 Task: Search one way flight ticket for 5 adults, 1 child, 2 infants in seat and 1 infant on lap in business from Boston: Gen. Edward Lawrence Logan International Airport to Greenville: Pitt-greenville Airport on 5-2-2023. Choice of flights is United. Number of bags: 2 checked bags. Price is upto 71000. Outbound departure time preference is 19:45.
Action: Mouse moved to (328, 164)
Screenshot: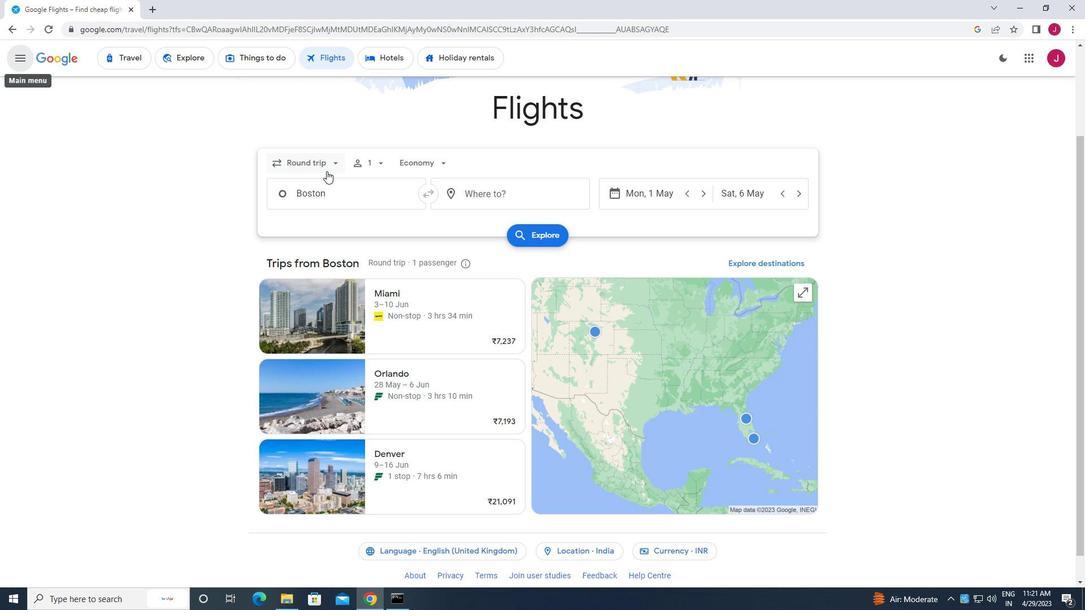 
Action: Mouse pressed left at (328, 164)
Screenshot: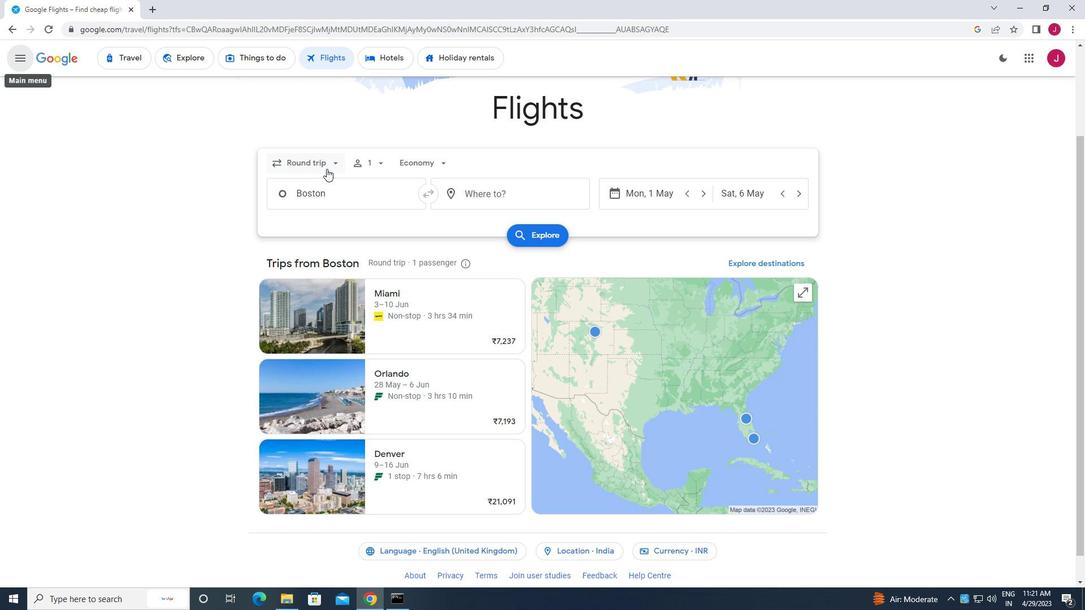 
Action: Mouse moved to (325, 217)
Screenshot: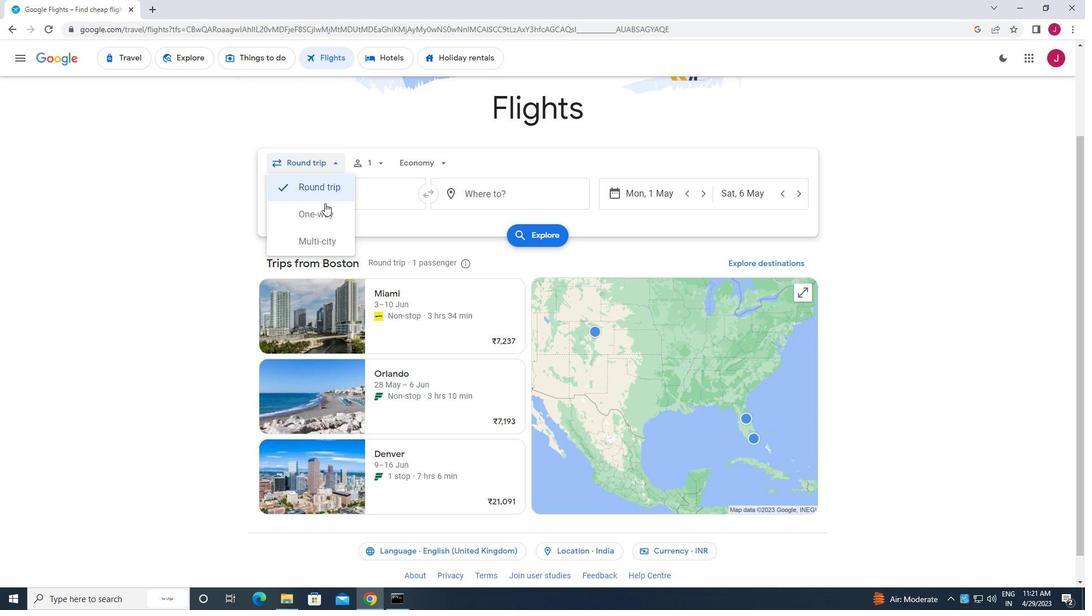 
Action: Mouse pressed left at (325, 217)
Screenshot: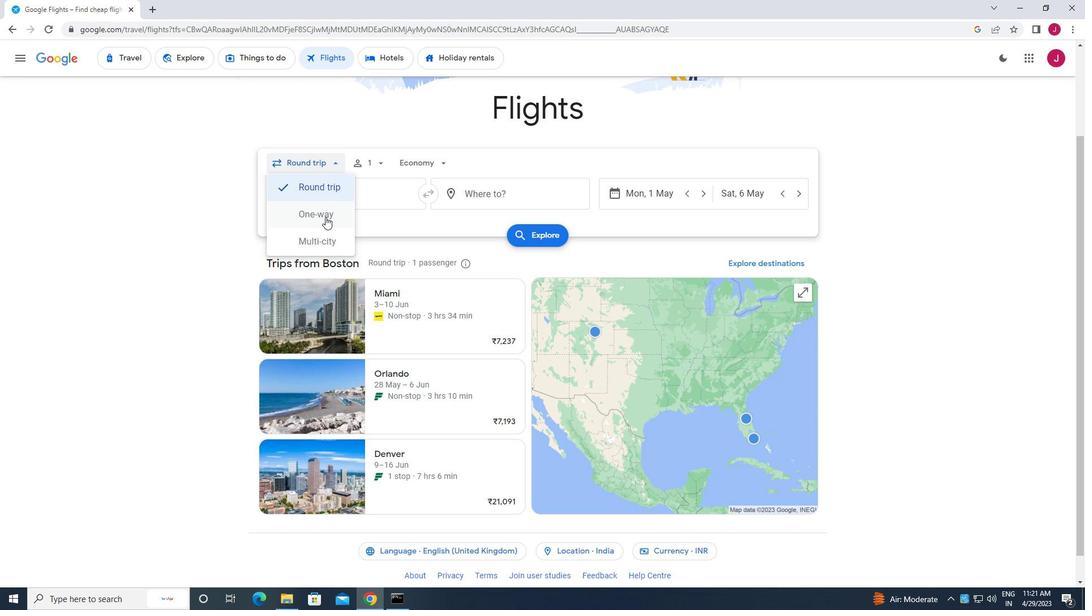 
Action: Mouse moved to (374, 164)
Screenshot: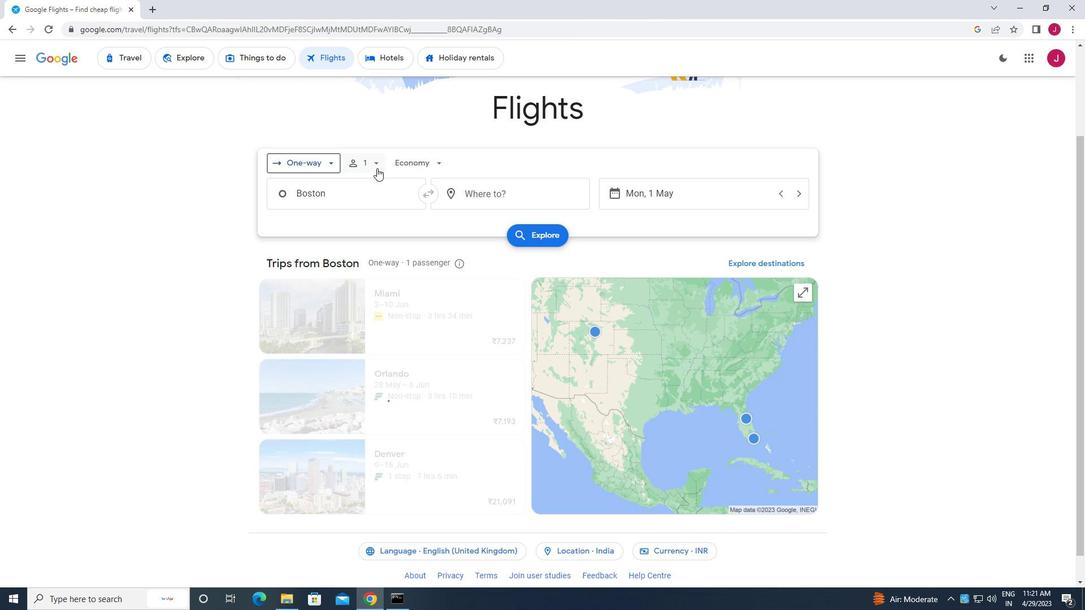 
Action: Mouse pressed left at (374, 164)
Screenshot: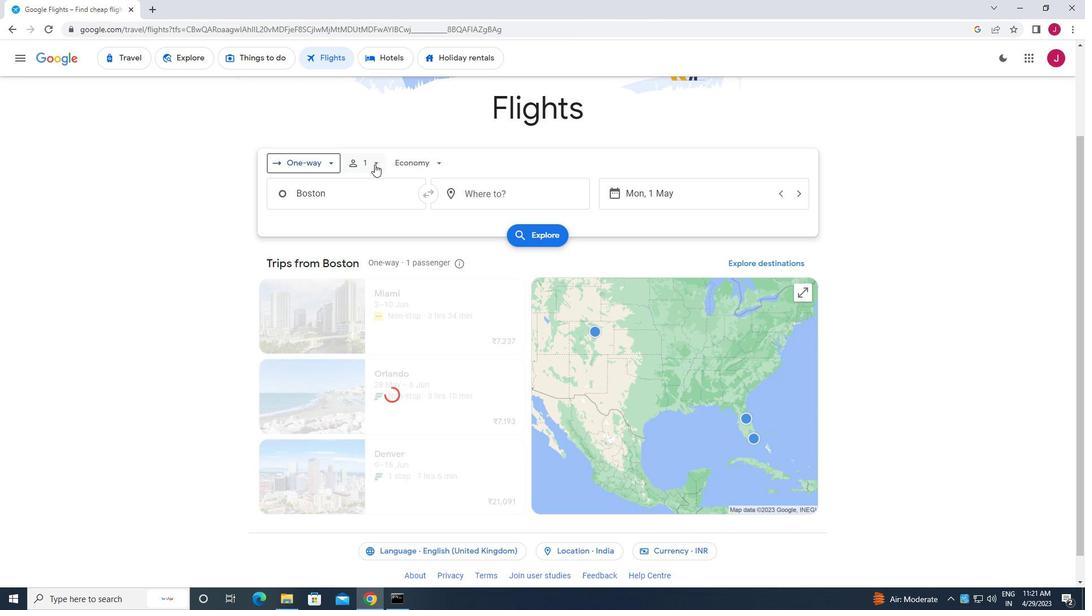 
Action: Mouse moved to (470, 192)
Screenshot: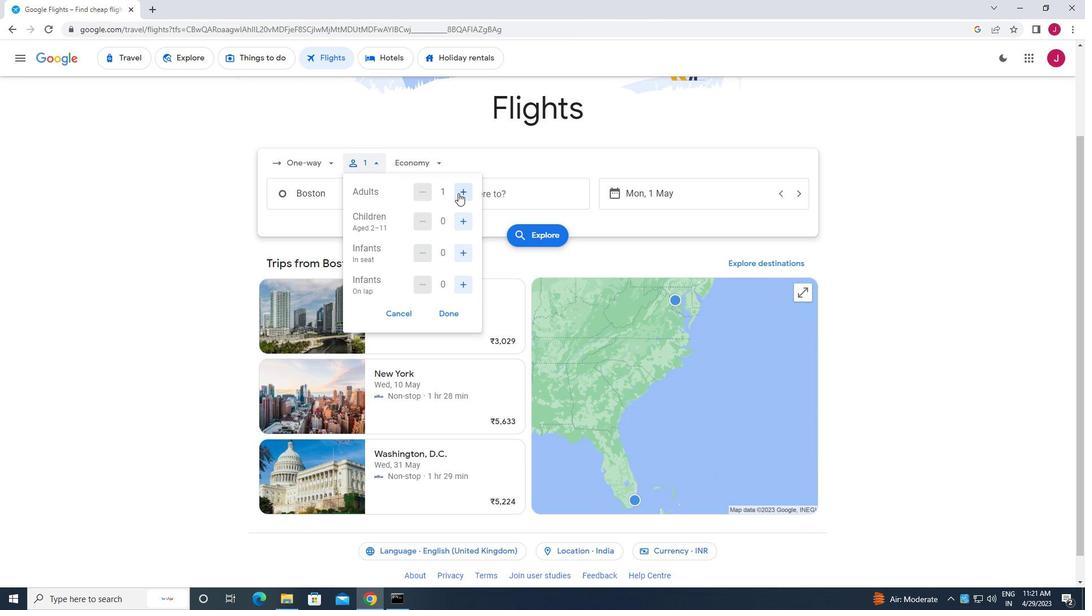 
Action: Mouse pressed left at (470, 192)
Screenshot: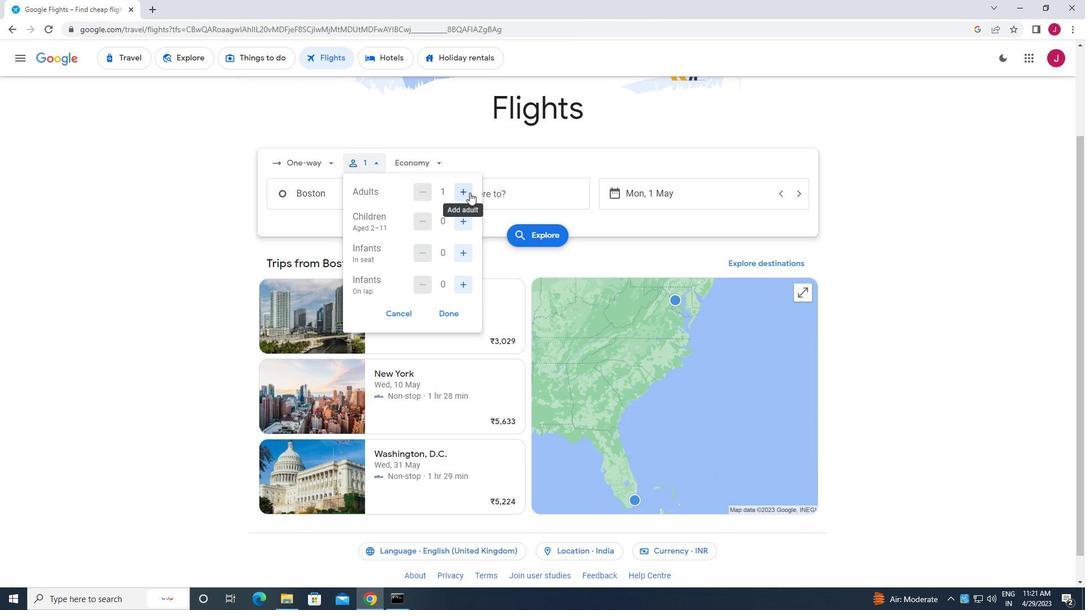 
Action: Mouse pressed left at (470, 192)
Screenshot: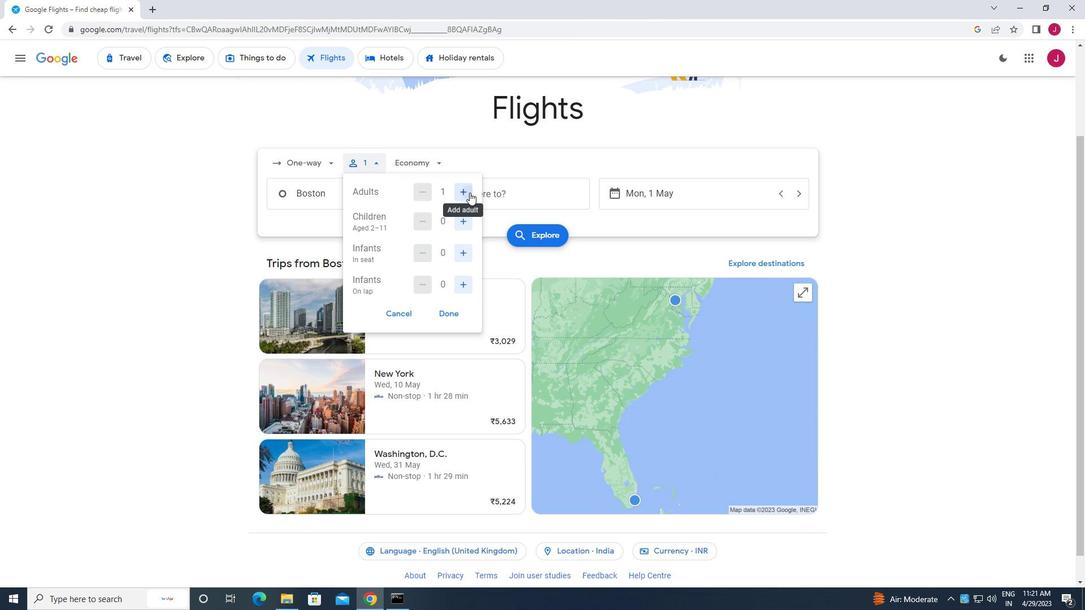 
Action: Mouse pressed left at (470, 192)
Screenshot: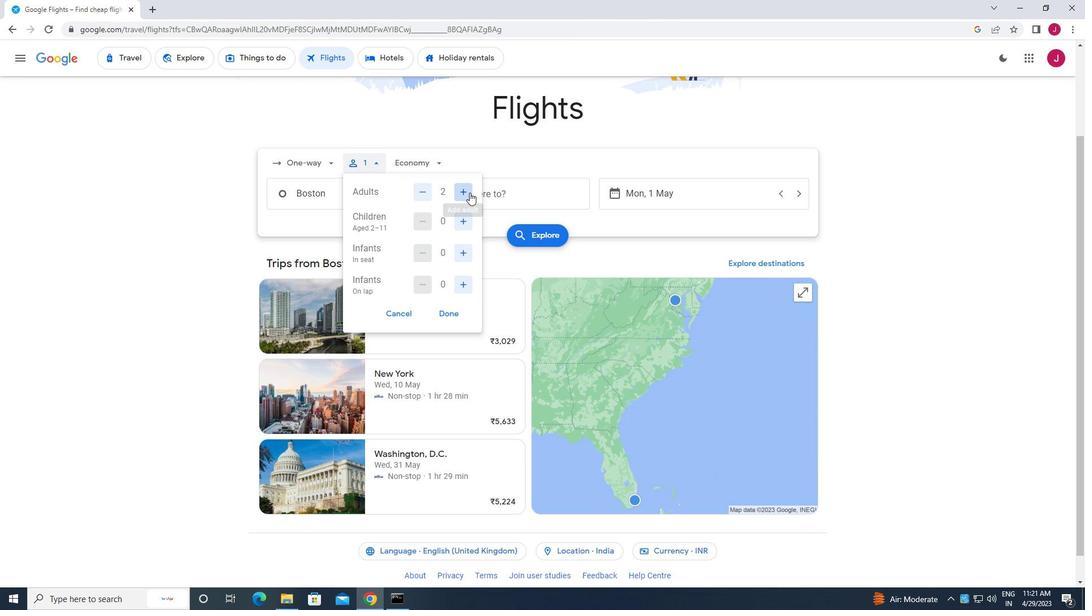 
Action: Mouse pressed left at (470, 192)
Screenshot: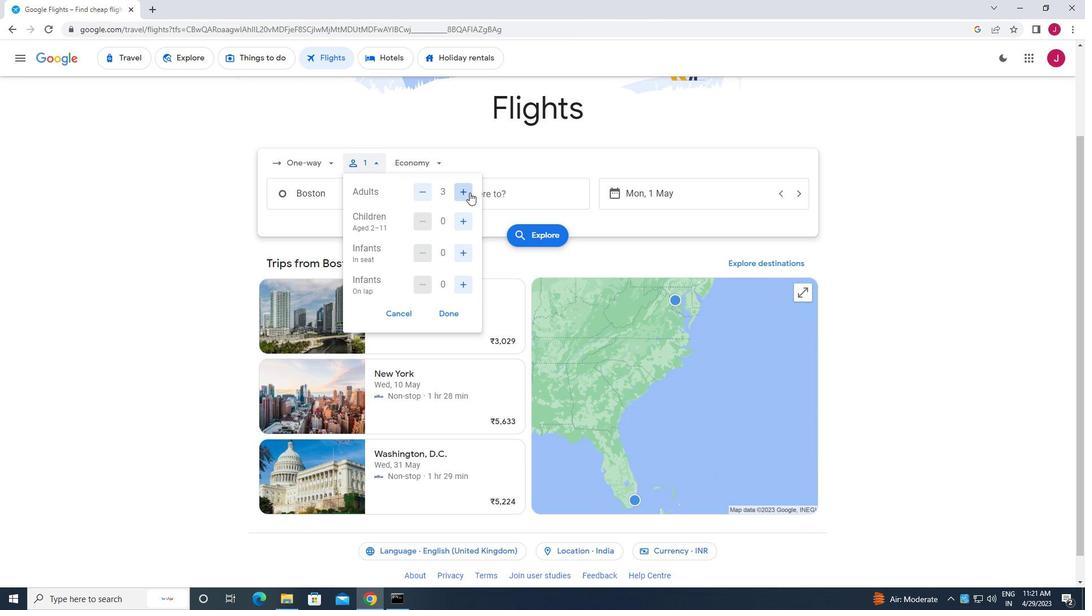 
Action: Mouse moved to (462, 219)
Screenshot: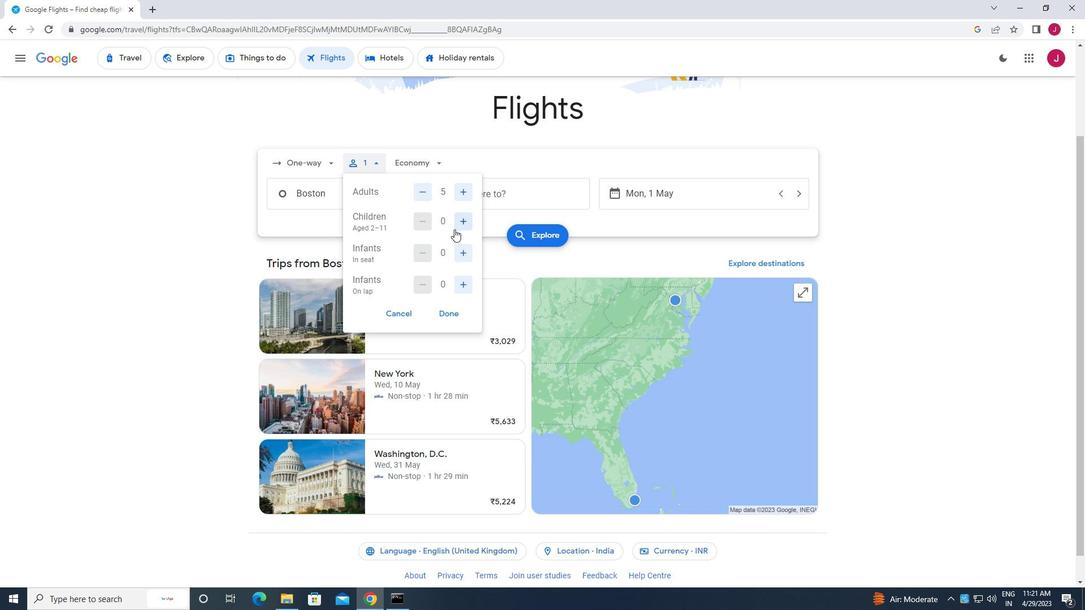 
Action: Mouse pressed left at (462, 219)
Screenshot: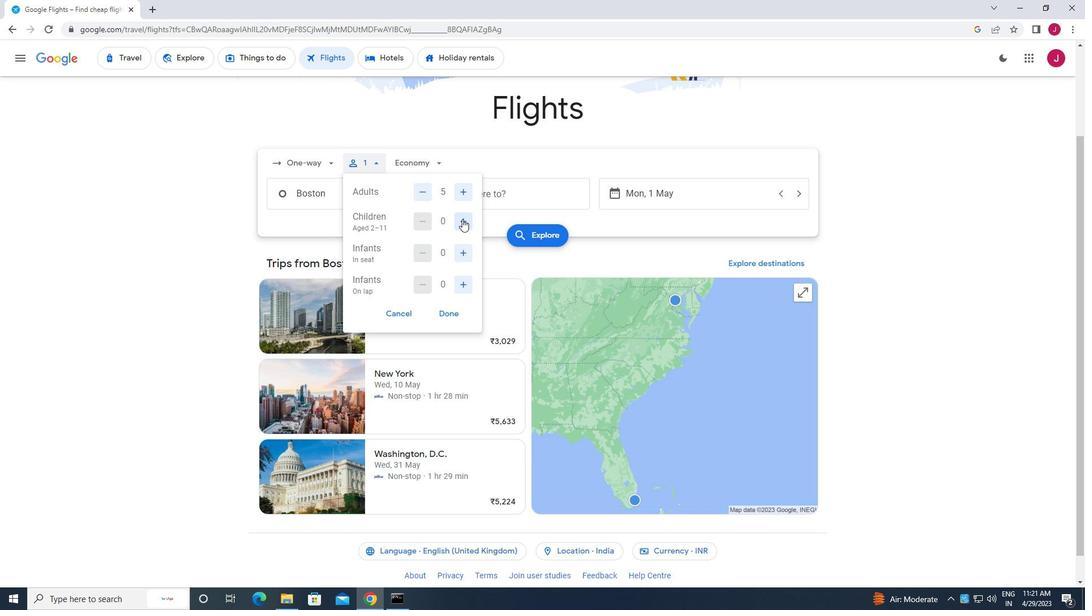
Action: Mouse moved to (465, 259)
Screenshot: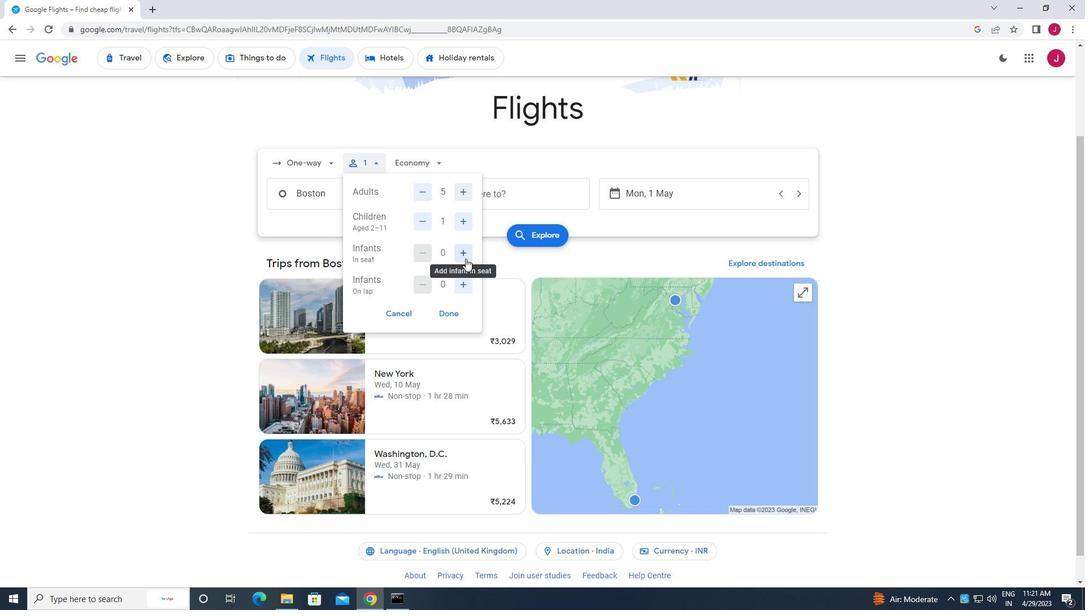 
Action: Mouse pressed left at (465, 259)
Screenshot: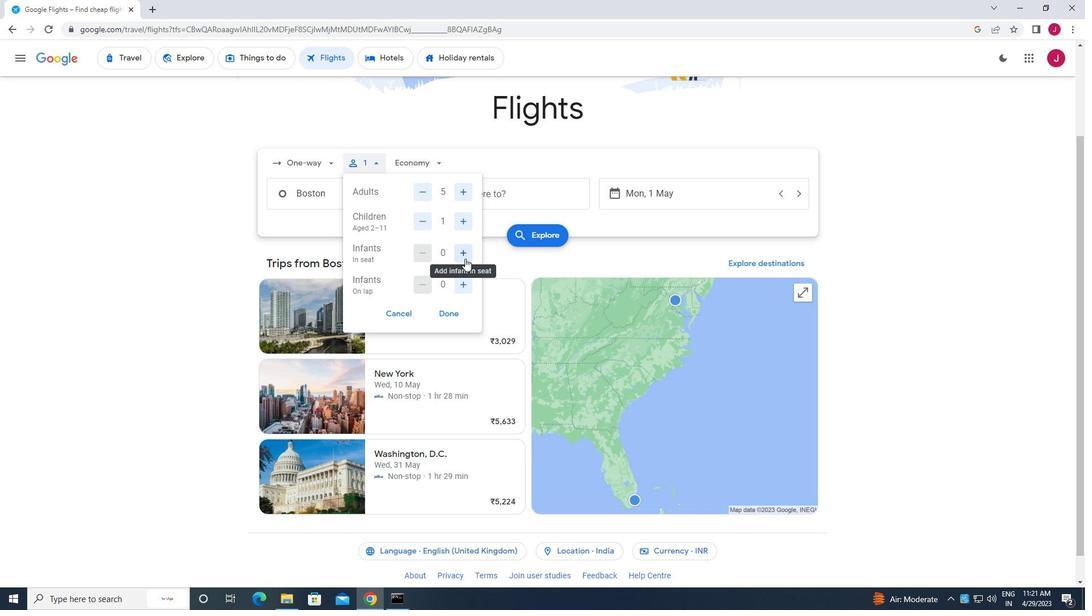 
Action: Mouse pressed left at (465, 259)
Screenshot: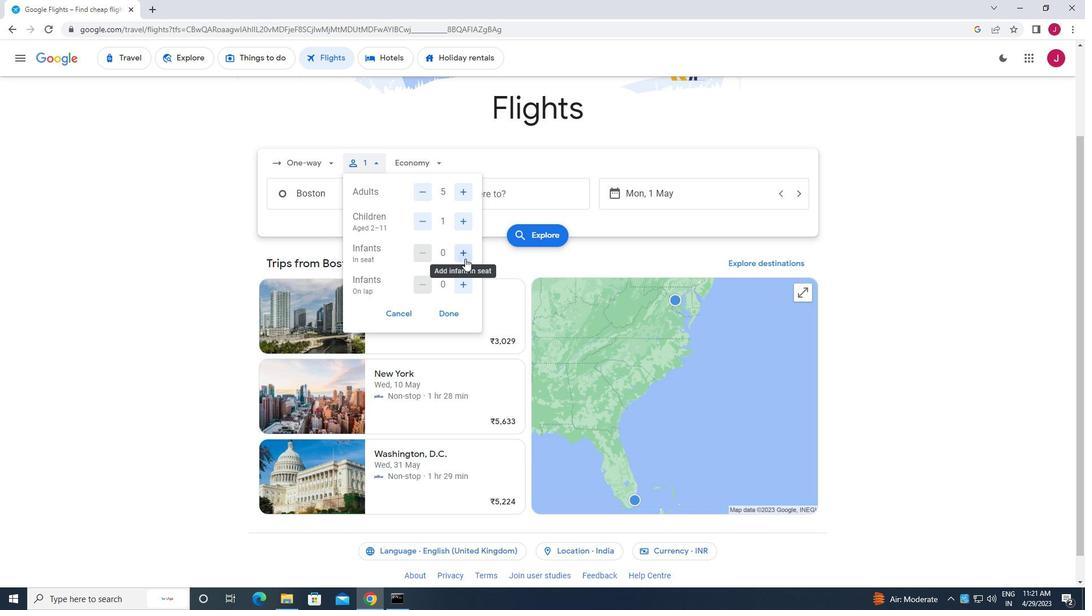 
Action: Mouse moved to (460, 290)
Screenshot: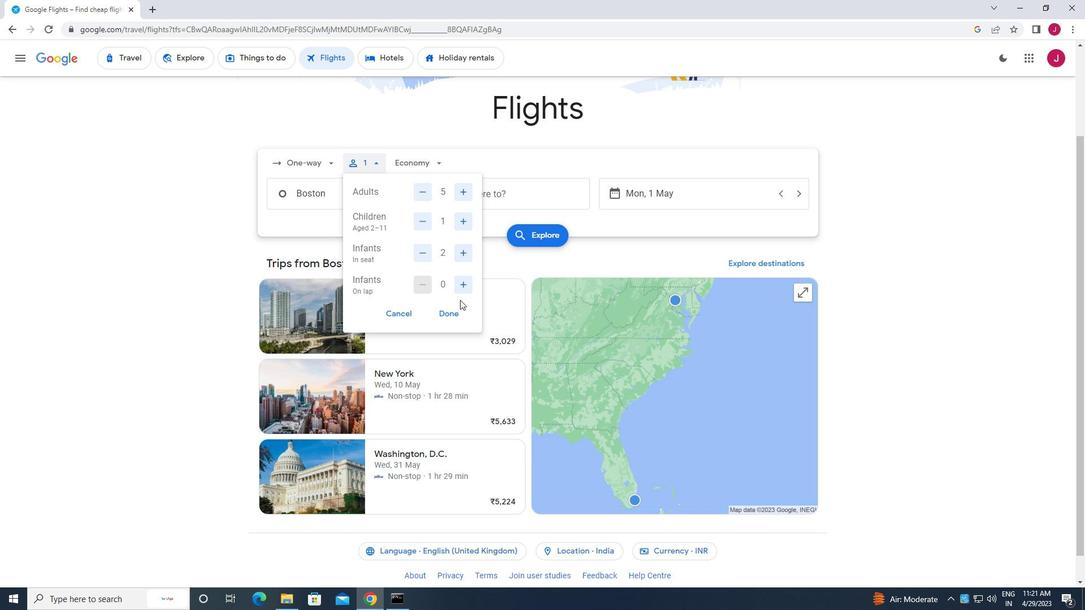 
Action: Mouse pressed left at (460, 290)
Screenshot: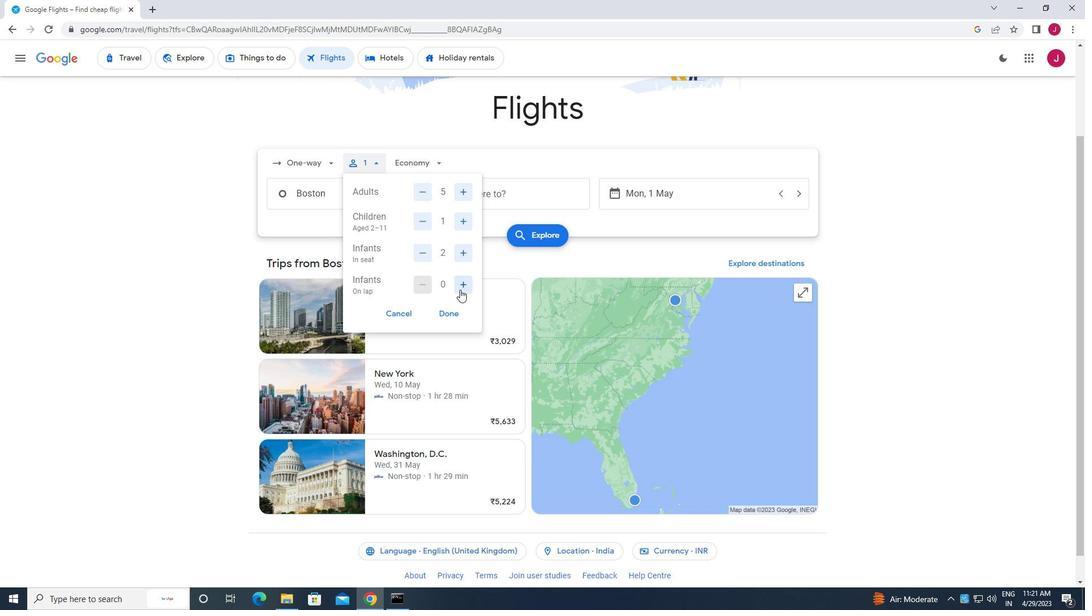 
Action: Mouse moved to (452, 312)
Screenshot: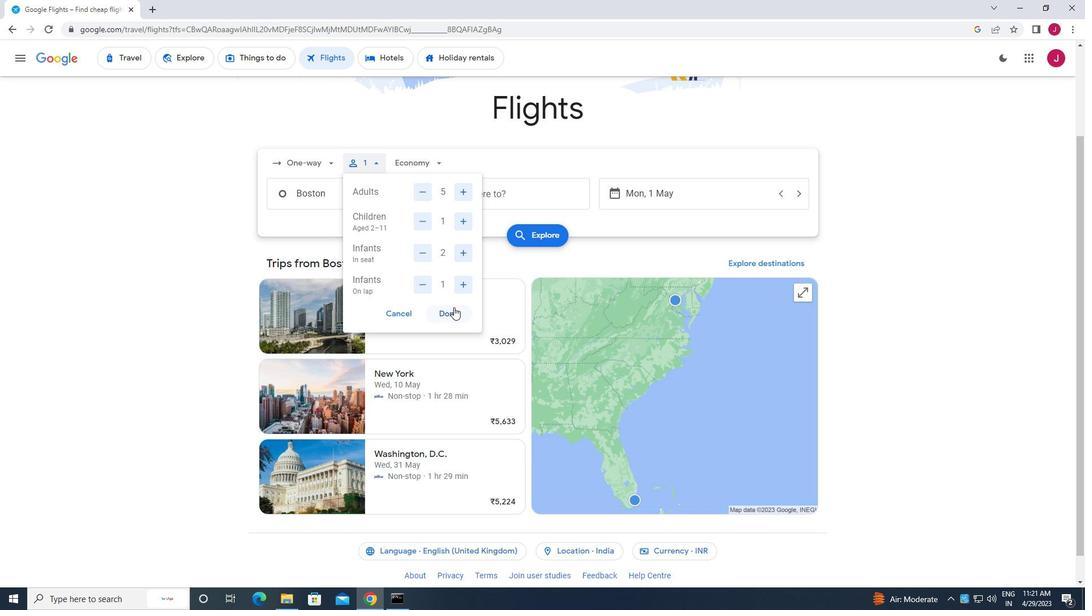 
Action: Mouse pressed left at (452, 312)
Screenshot: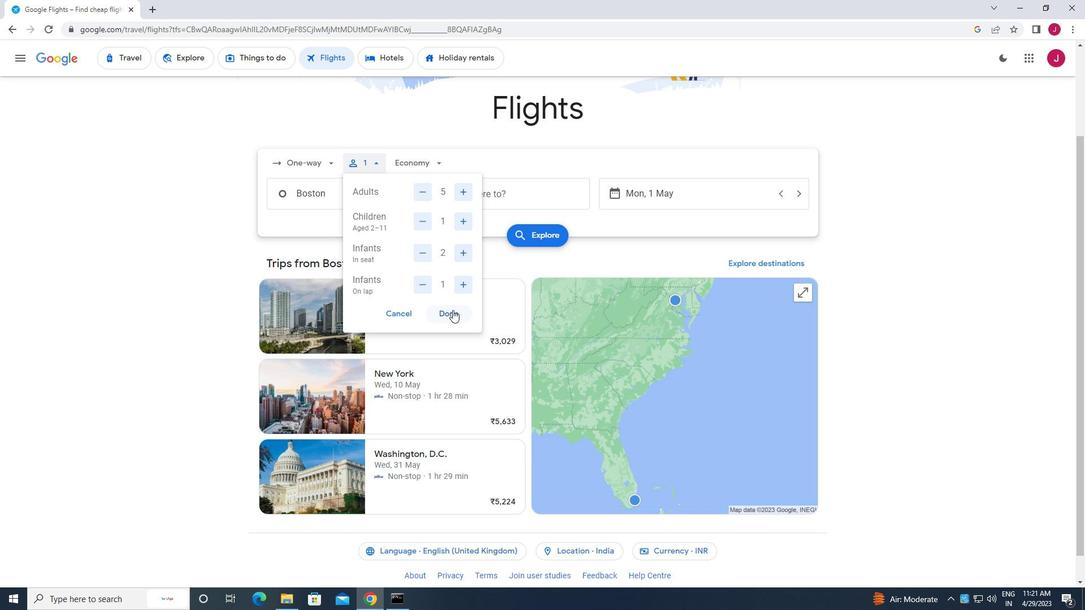 
Action: Mouse moved to (438, 166)
Screenshot: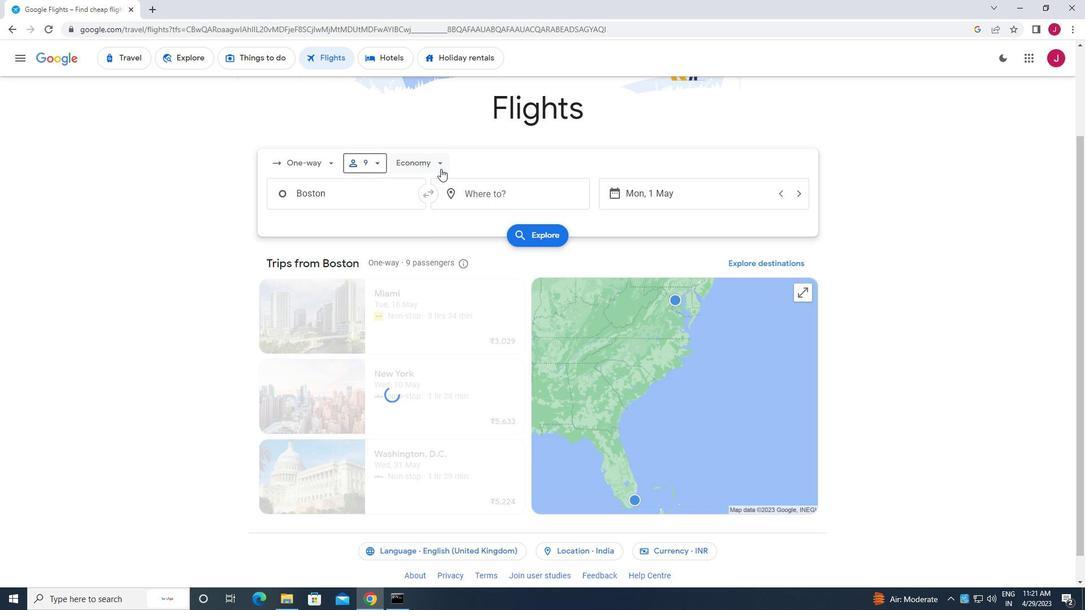 
Action: Mouse pressed left at (438, 166)
Screenshot: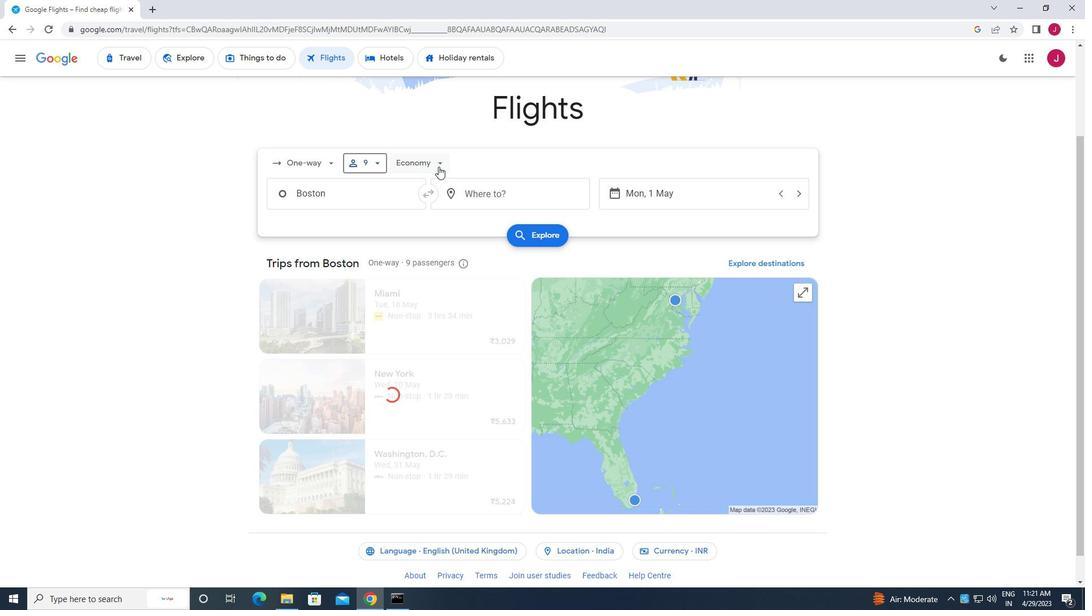 
Action: Mouse moved to (430, 243)
Screenshot: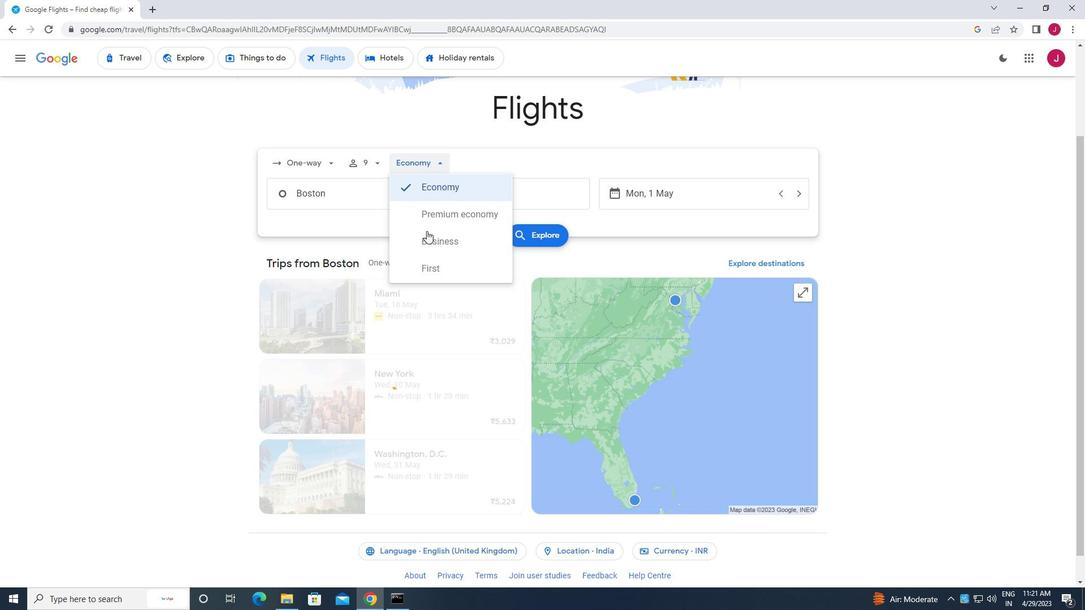
Action: Mouse pressed left at (430, 243)
Screenshot: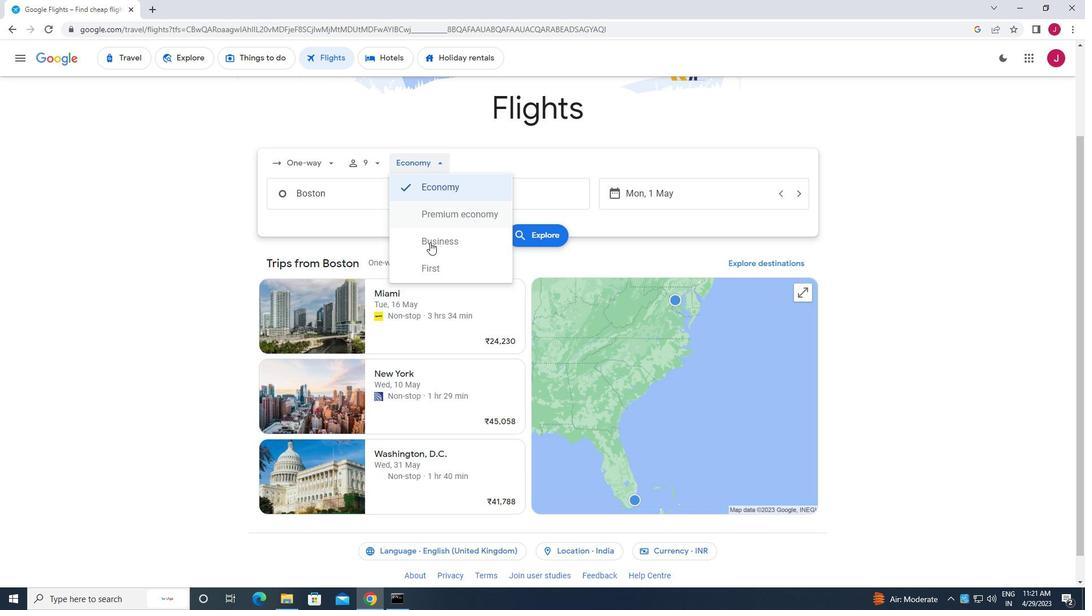 
Action: Mouse moved to (354, 188)
Screenshot: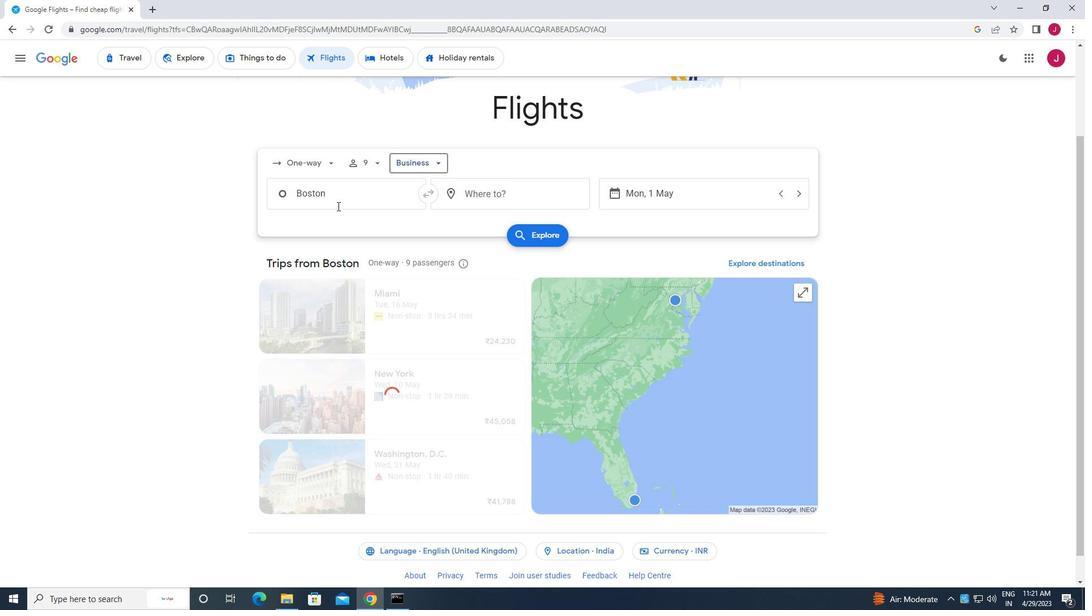 
Action: Mouse pressed left at (354, 188)
Screenshot: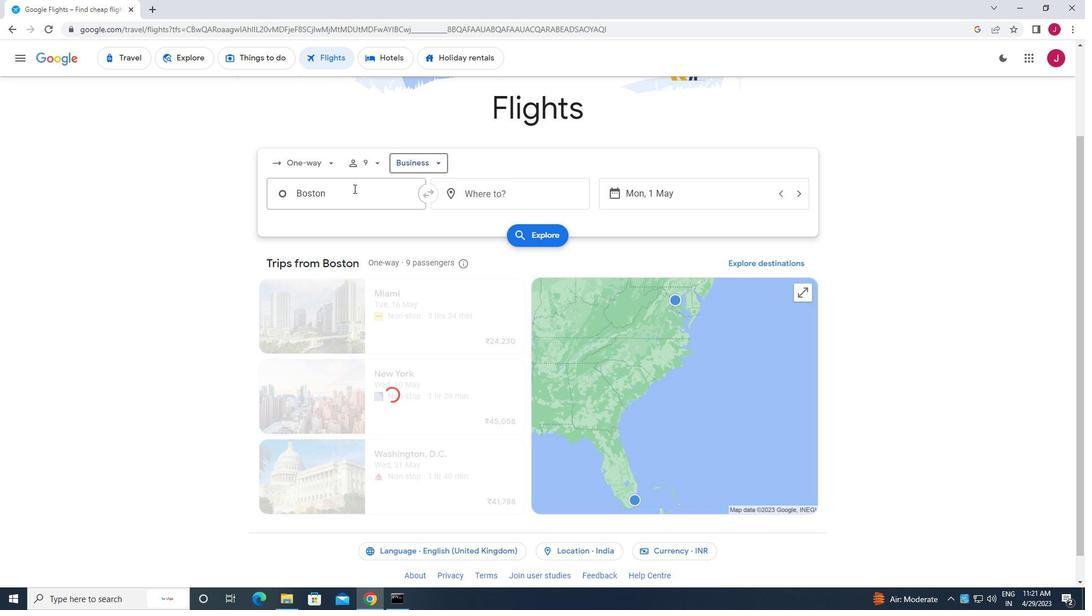 
Action: Mouse moved to (354, 188)
Screenshot: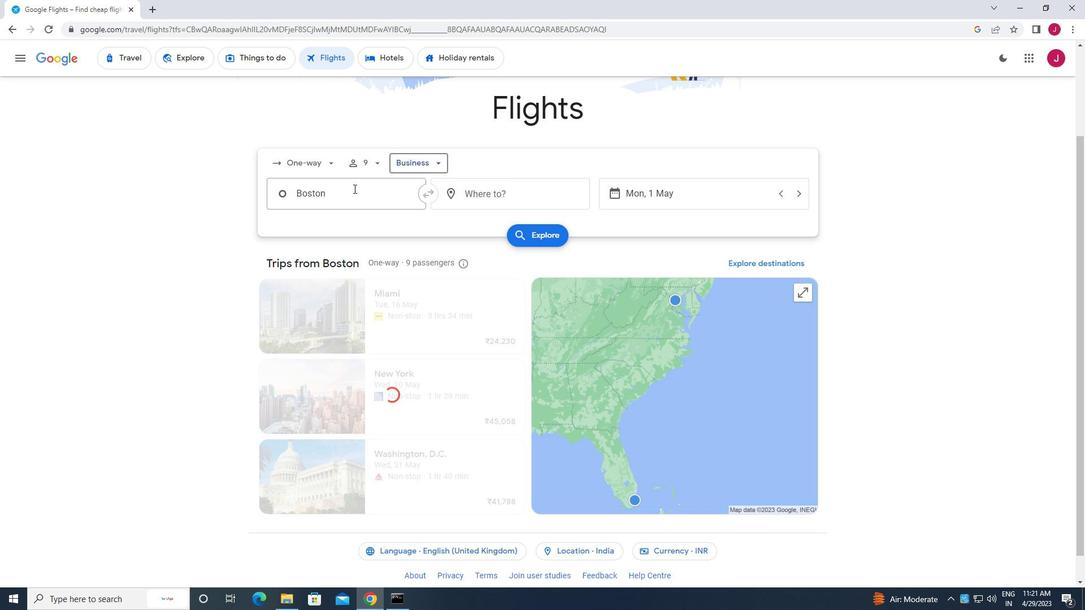 
Action: Key pressed <Key.backspace>boston<Key.space>gen<Key.backspace><Key.backspace><Key.backspace>la<Key.backspace><Key.backspace>ed<Key.backspace><Key.backspace>
Screenshot: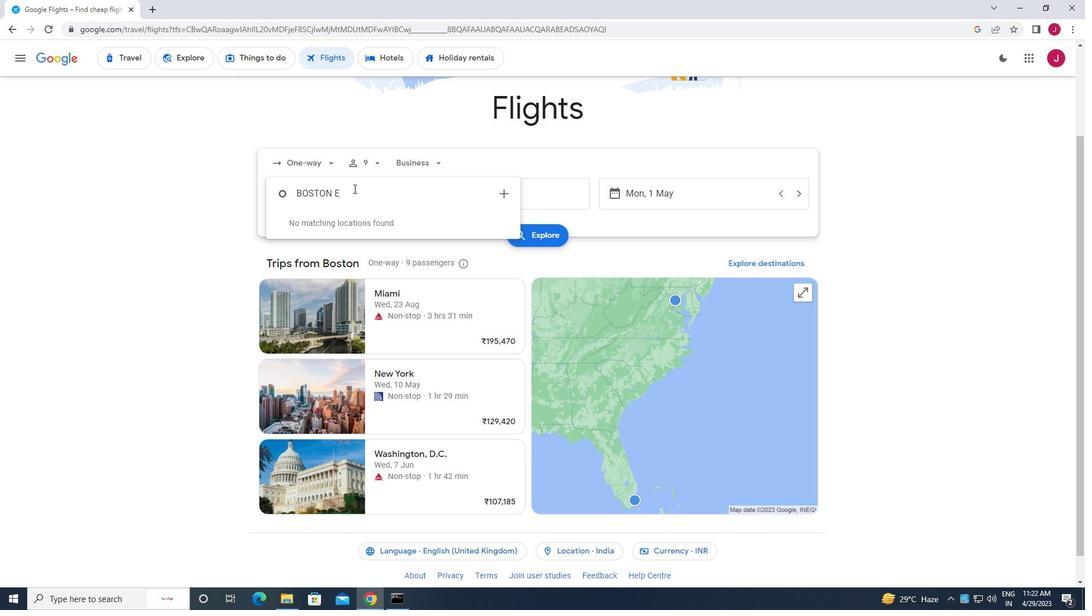 
Action: Mouse moved to (396, 253)
Screenshot: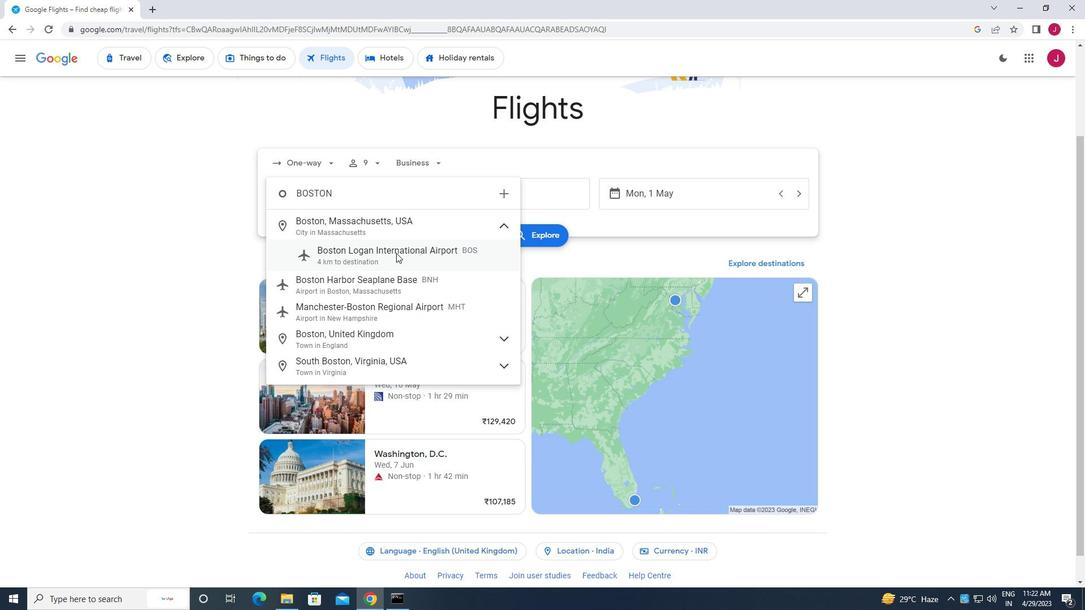 
Action: Mouse pressed left at (396, 253)
Screenshot: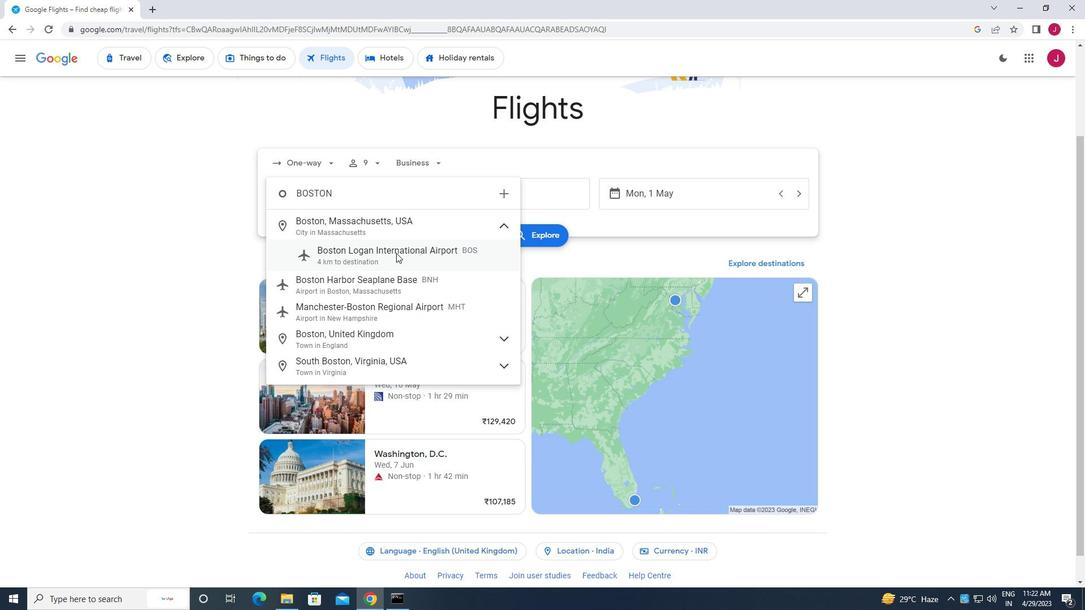 
Action: Mouse moved to (554, 197)
Screenshot: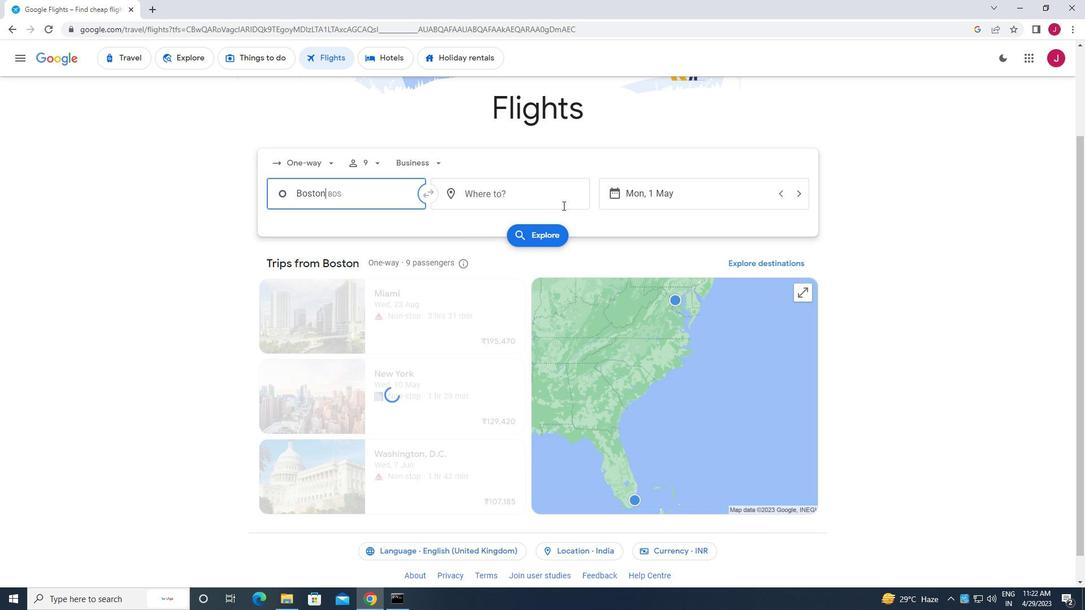 
Action: Mouse pressed left at (554, 197)
Screenshot: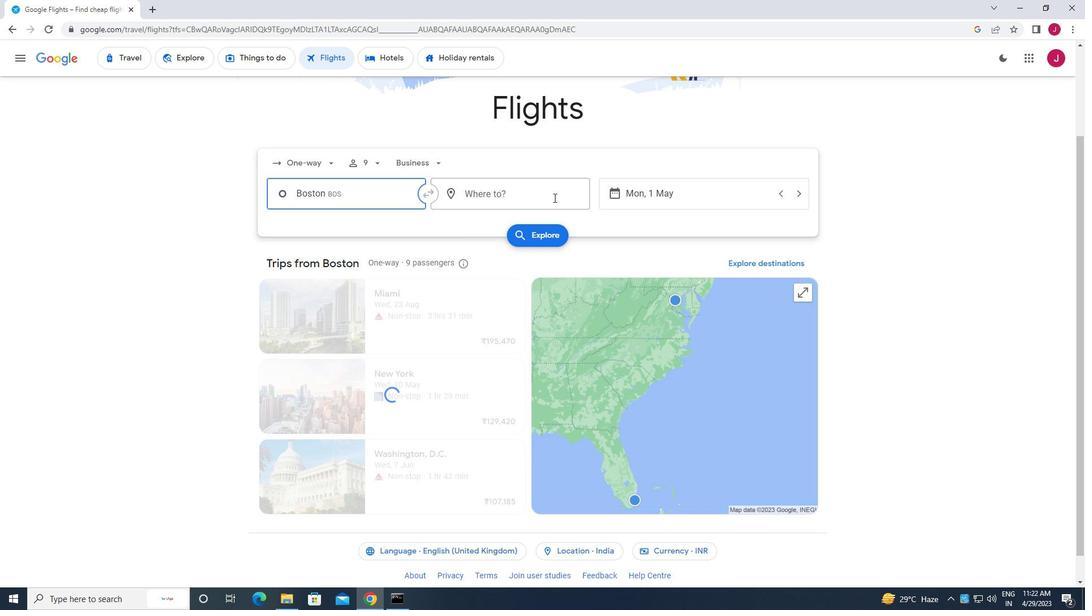 
Action: Key pressed greenville<Key.space>p
Screenshot: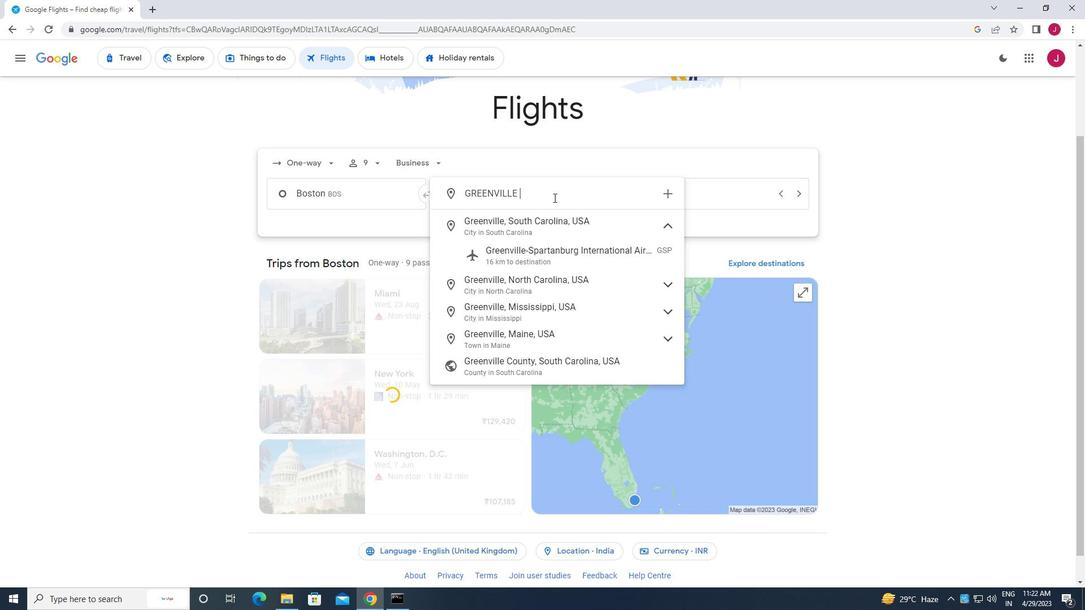 
Action: Mouse moved to (516, 225)
Screenshot: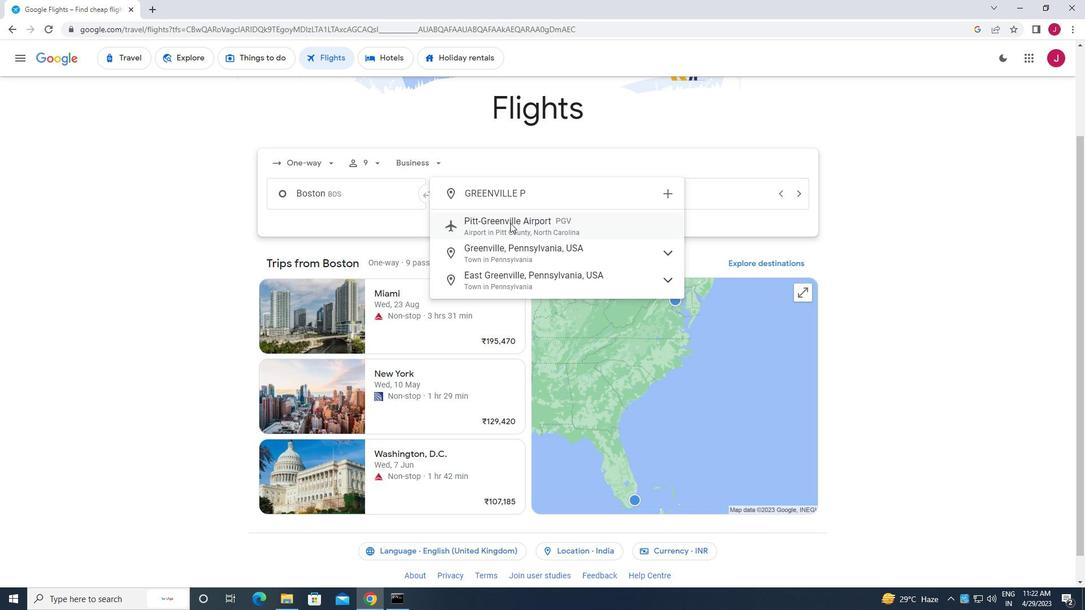 
Action: Mouse pressed left at (516, 225)
Screenshot: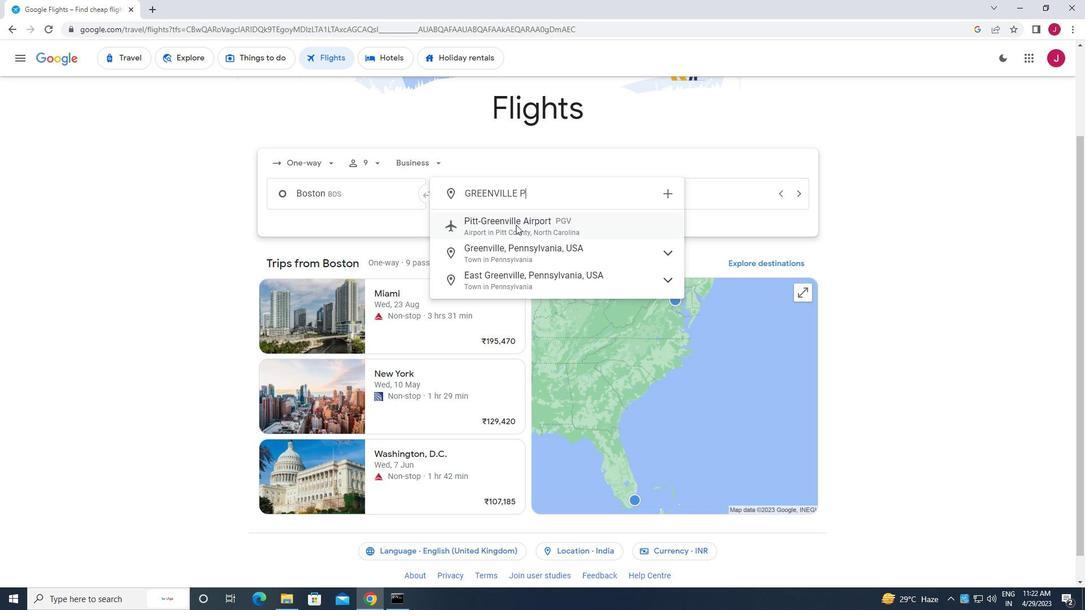 
Action: Mouse moved to (691, 197)
Screenshot: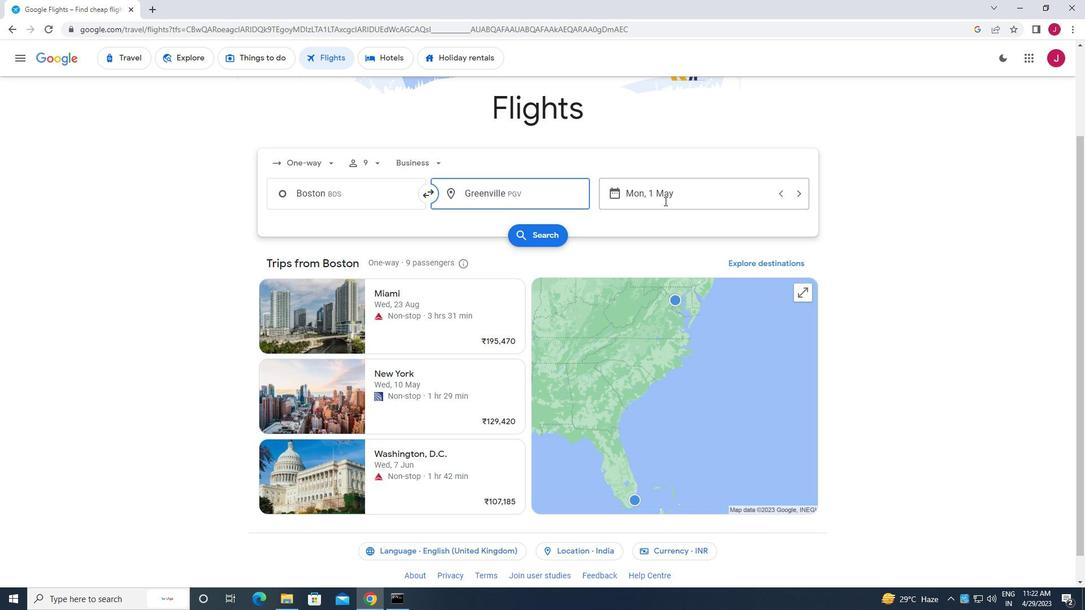 
Action: Mouse pressed left at (691, 197)
Screenshot: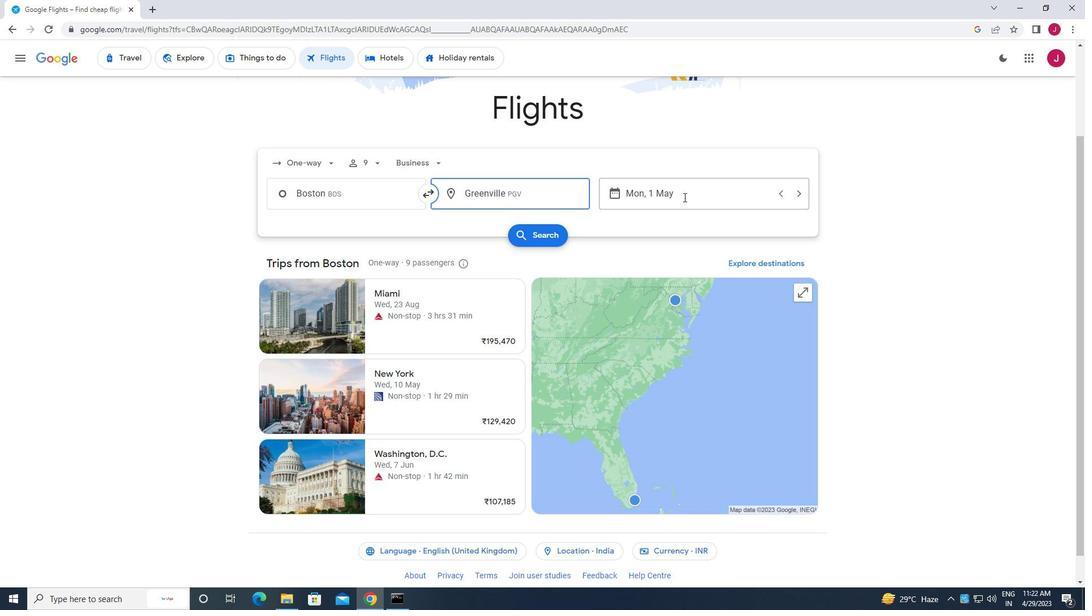 
Action: Mouse moved to (683, 281)
Screenshot: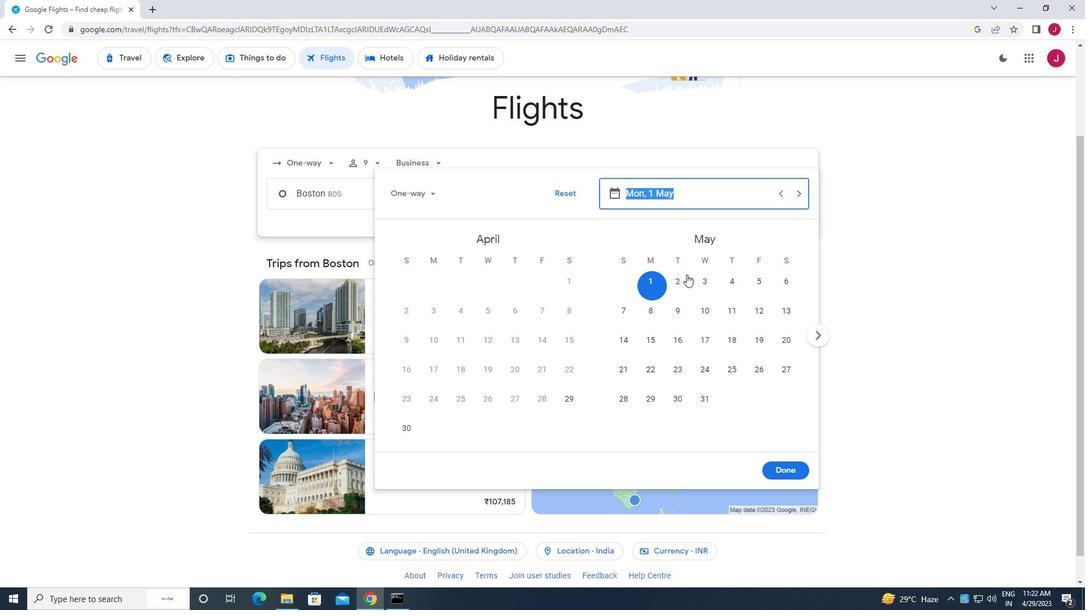
Action: Mouse pressed left at (683, 281)
Screenshot: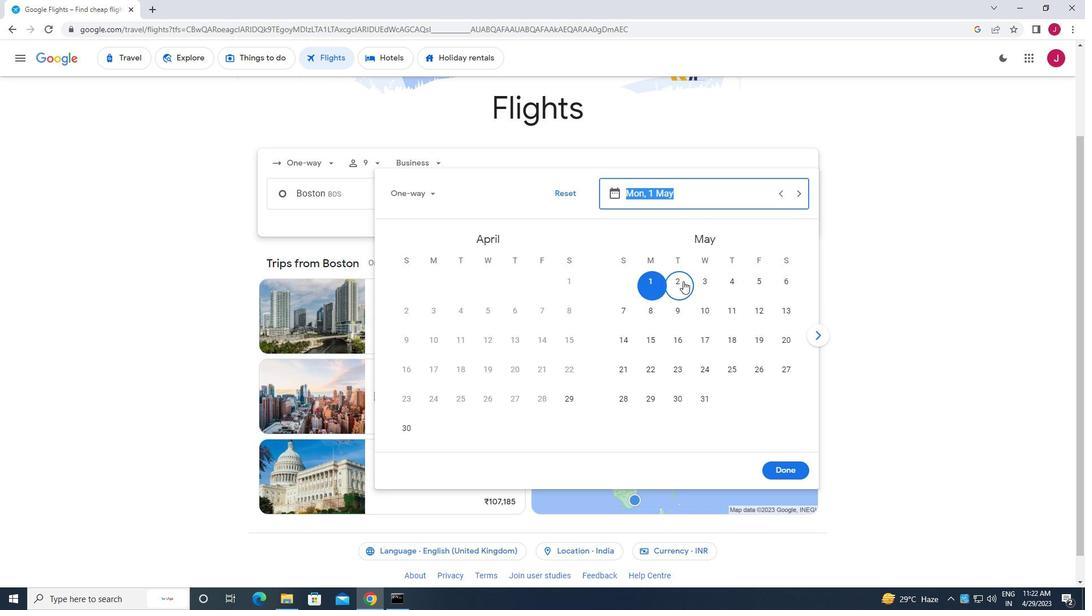 
Action: Mouse moved to (789, 469)
Screenshot: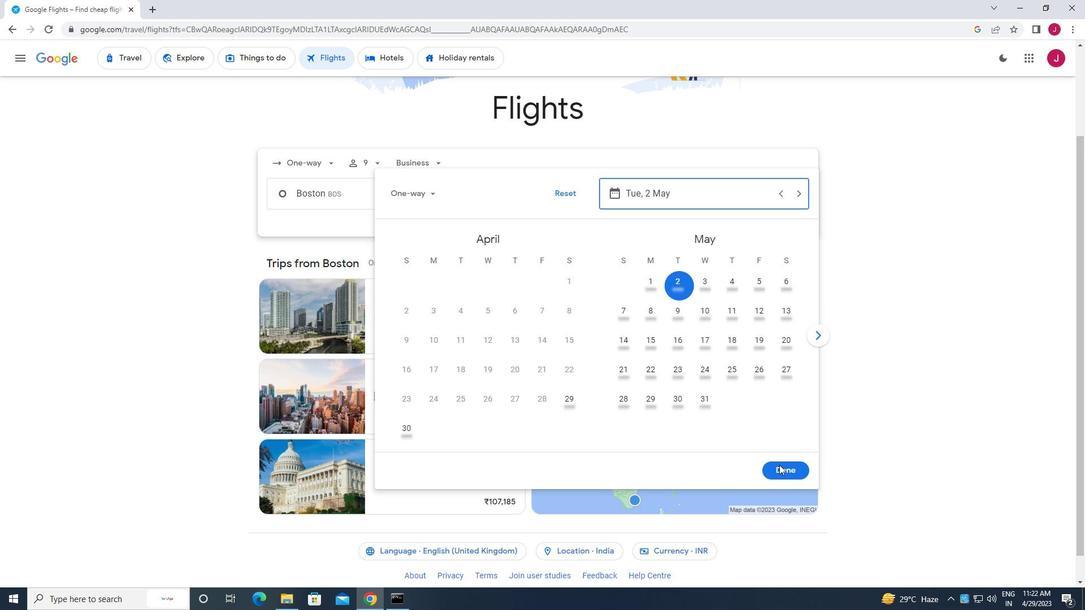 
Action: Mouse pressed left at (789, 469)
Screenshot: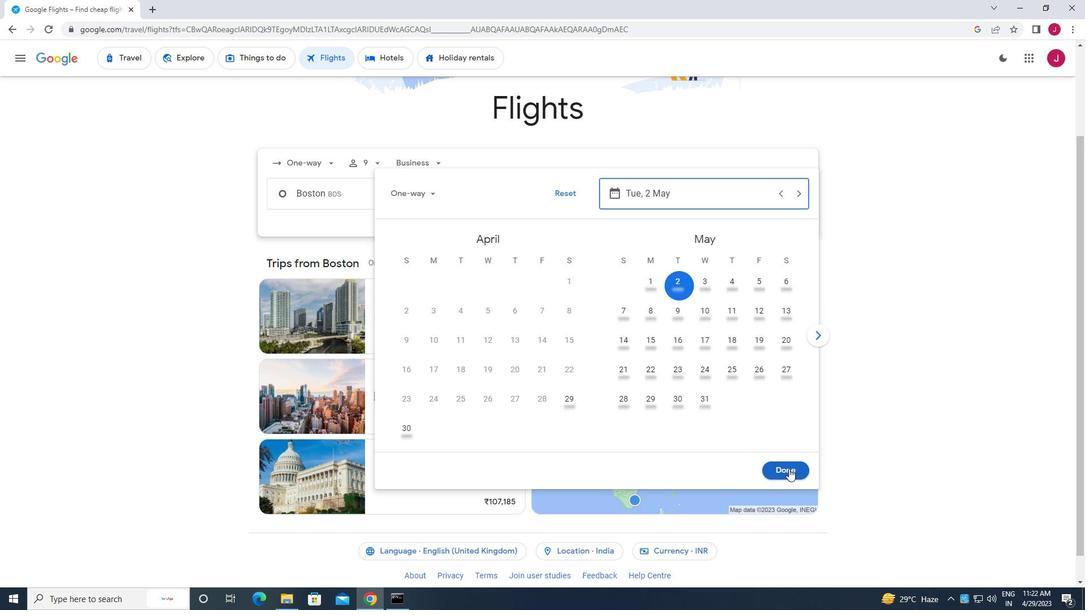 
Action: Mouse moved to (554, 235)
Screenshot: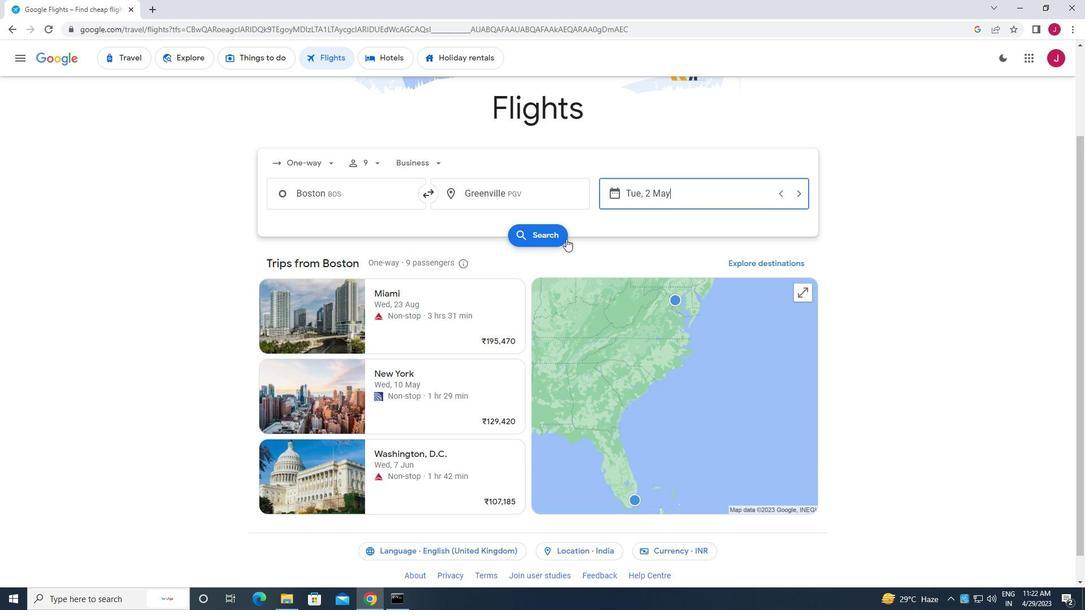 
Action: Mouse pressed left at (554, 235)
Screenshot: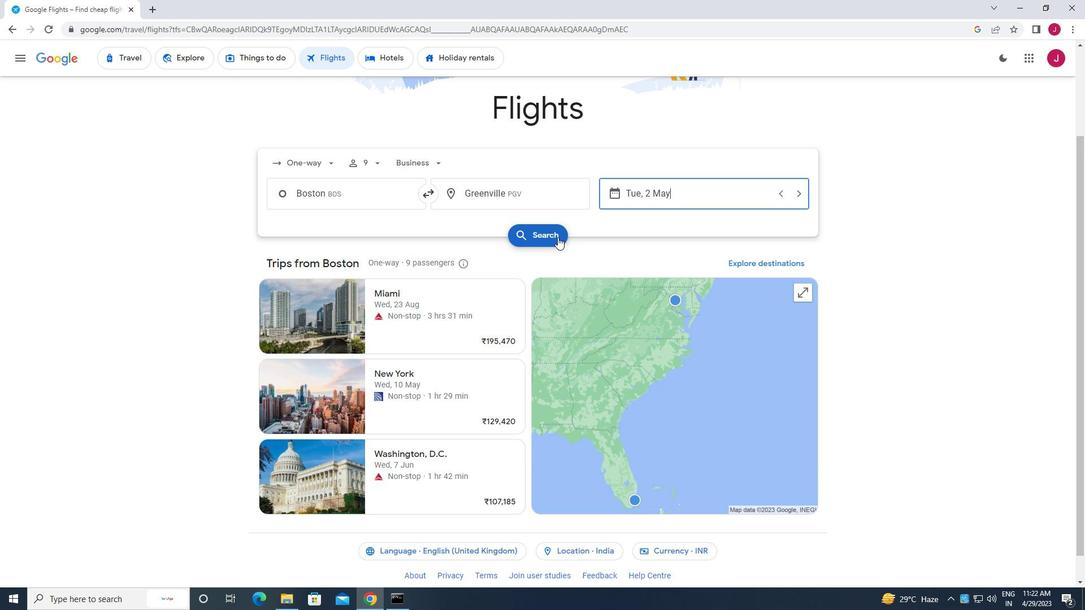
Action: Mouse moved to (293, 161)
Screenshot: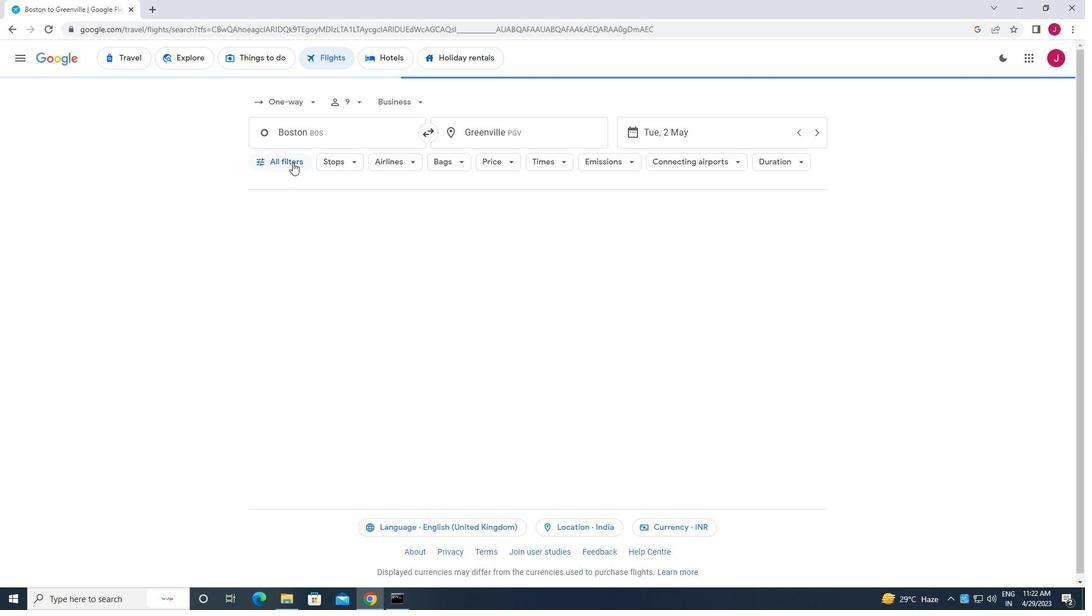 
Action: Mouse pressed left at (293, 161)
Screenshot: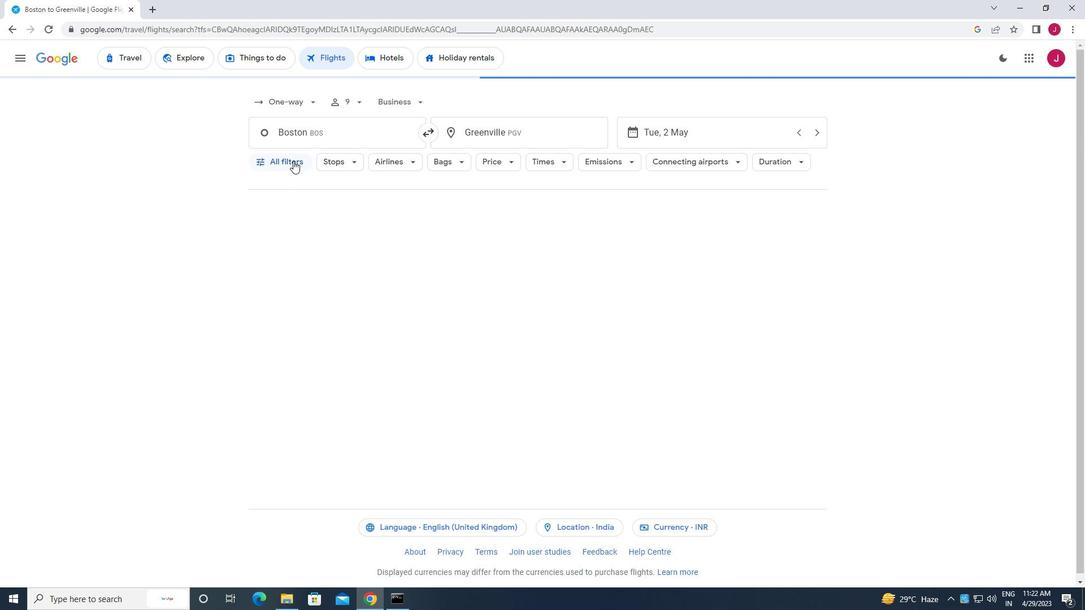 
Action: Mouse moved to (342, 280)
Screenshot: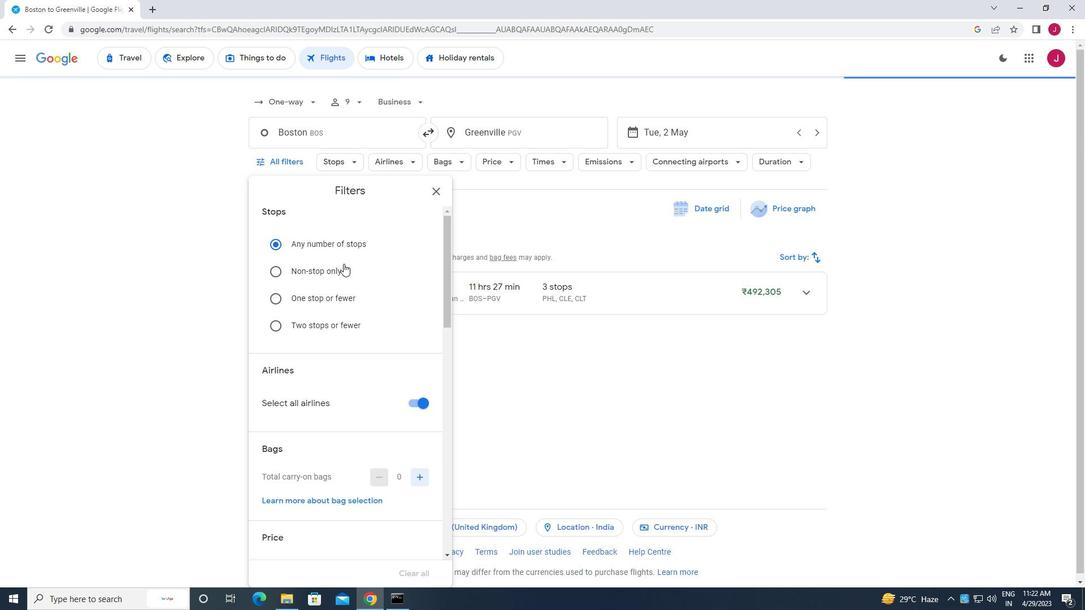 
Action: Mouse scrolled (342, 279) with delta (0, 0)
Screenshot: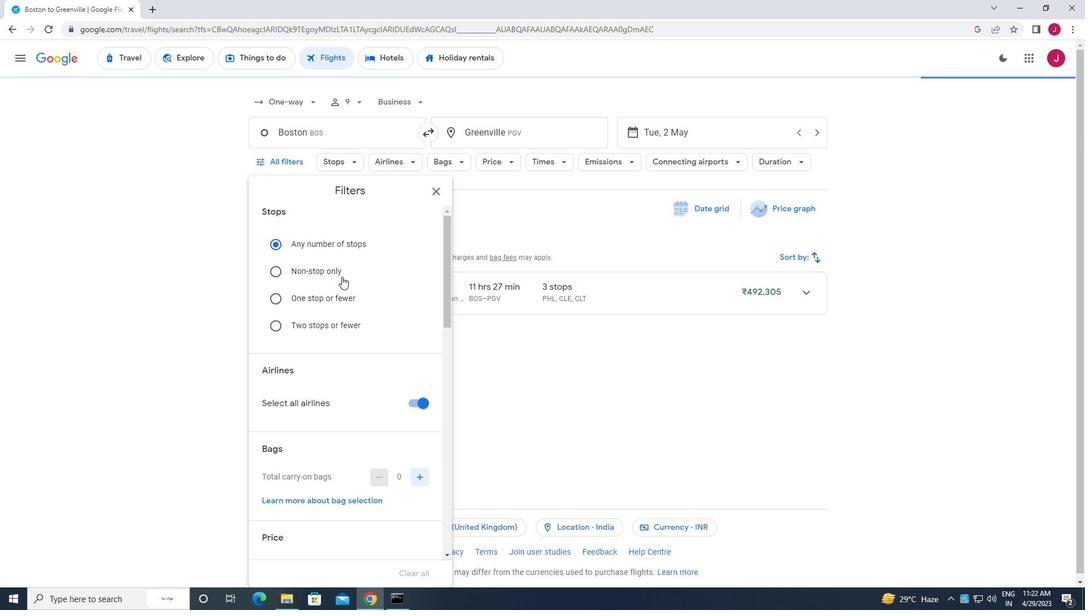 
Action: Mouse scrolled (342, 279) with delta (0, 0)
Screenshot: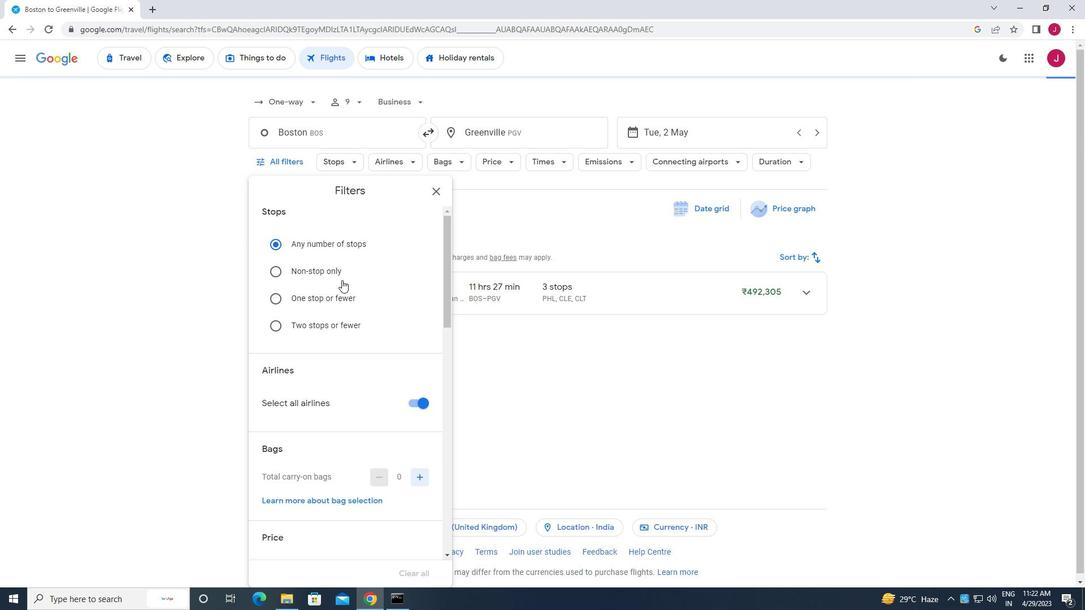 
Action: Mouse moved to (411, 287)
Screenshot: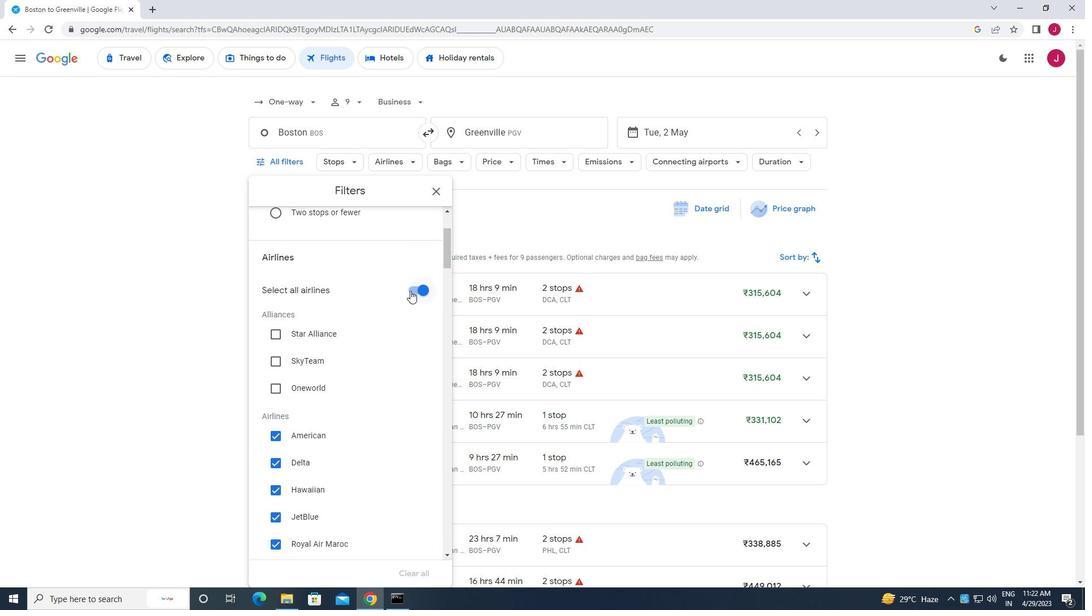 
Action: Mouse pressed left at (411, 287)
Screenshot: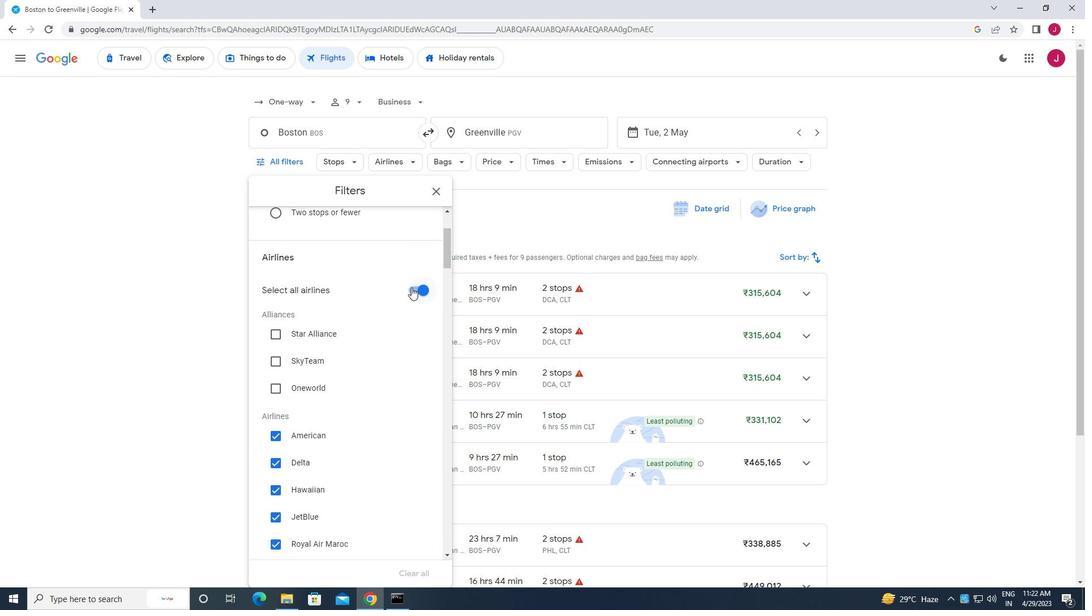 
Action: Mouse moved to (359, 337)
Screenshot: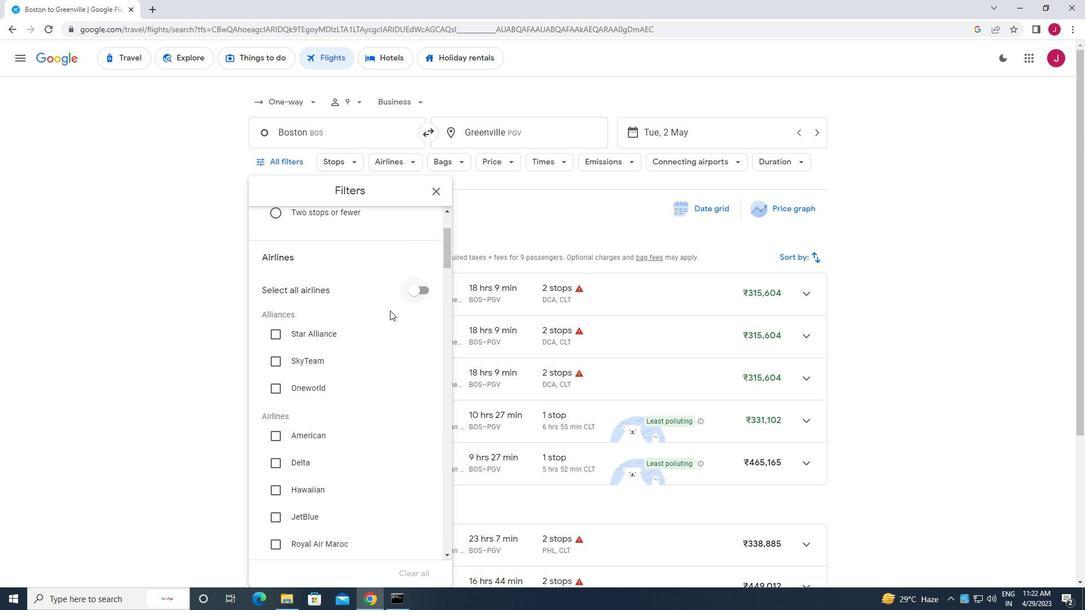 
Action: Mouse scrolled (359, 336) with delta (0, 0)
Screenshot: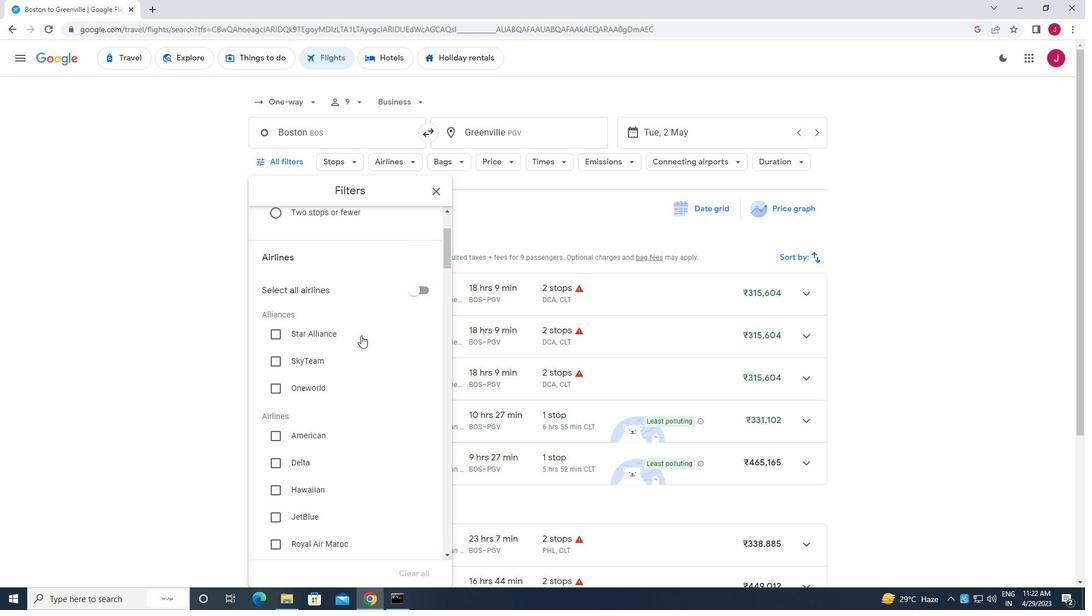 
Action: Mouse scrolled (359, 336) with delta (0, 0)
Screenshot: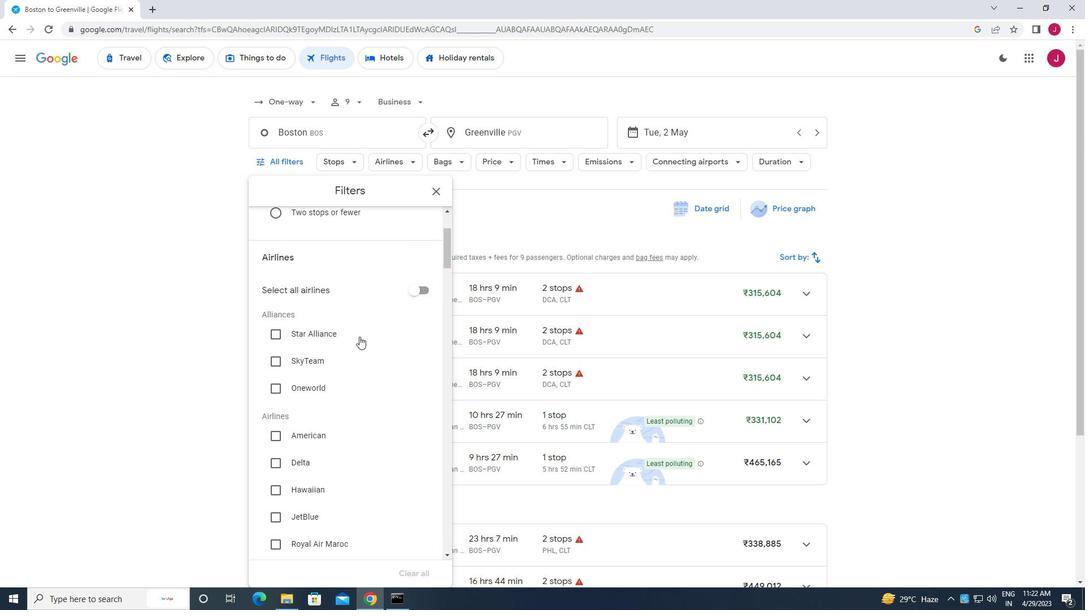
Action: Mouse scrolled (359, 336) with delta (0, 0)
Screenshot: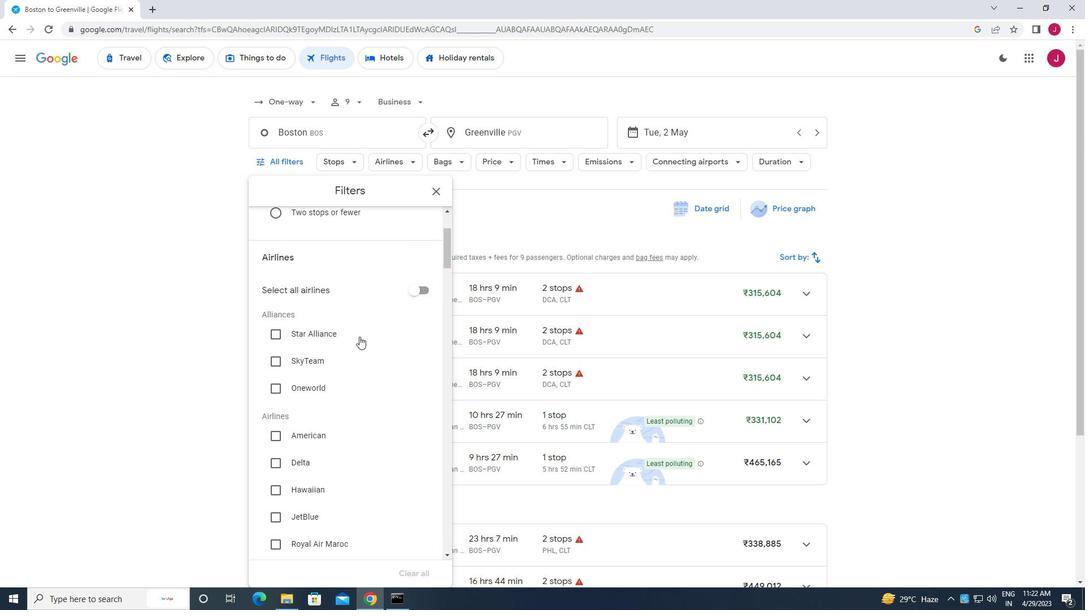 
Action: Mouse moved to (276, 399)
Screenshot: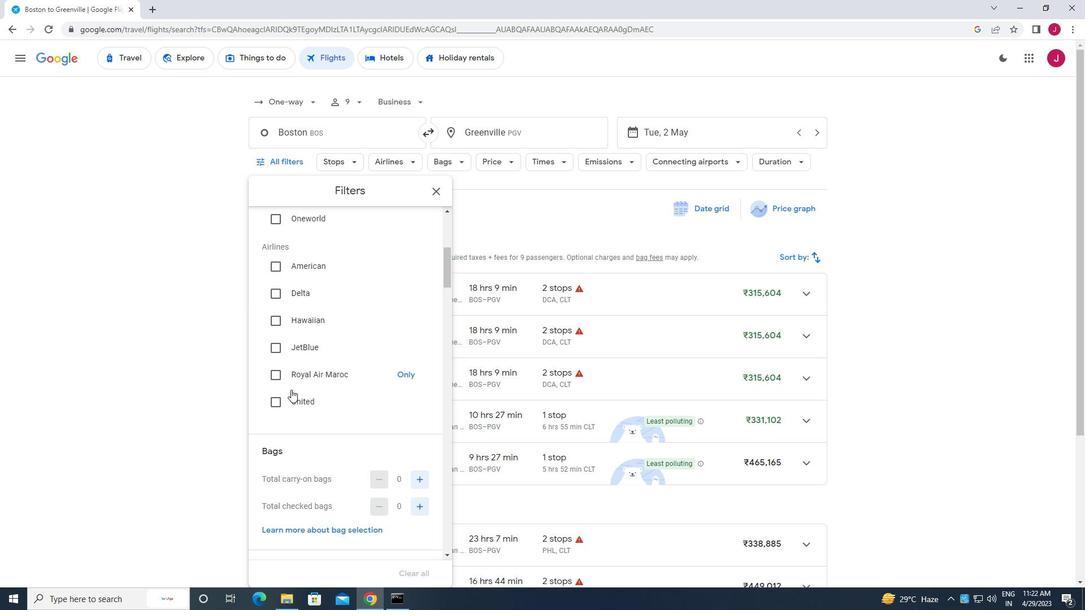 
Action: Mouse pressed left at (276, 399)
Screenshot: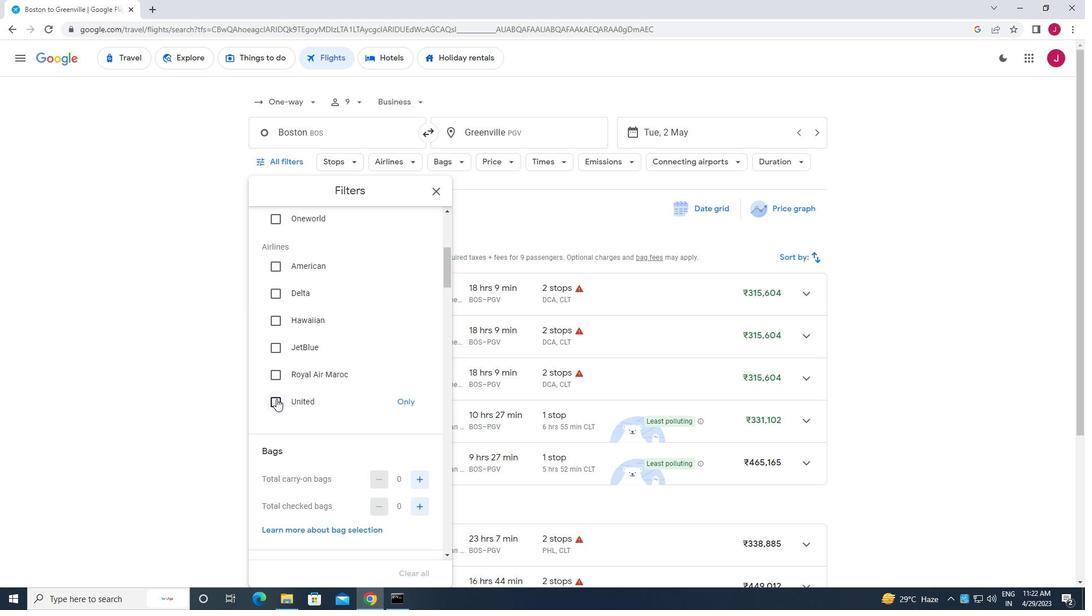 
Action: Mouse moved to (350, 397)
Screenshot: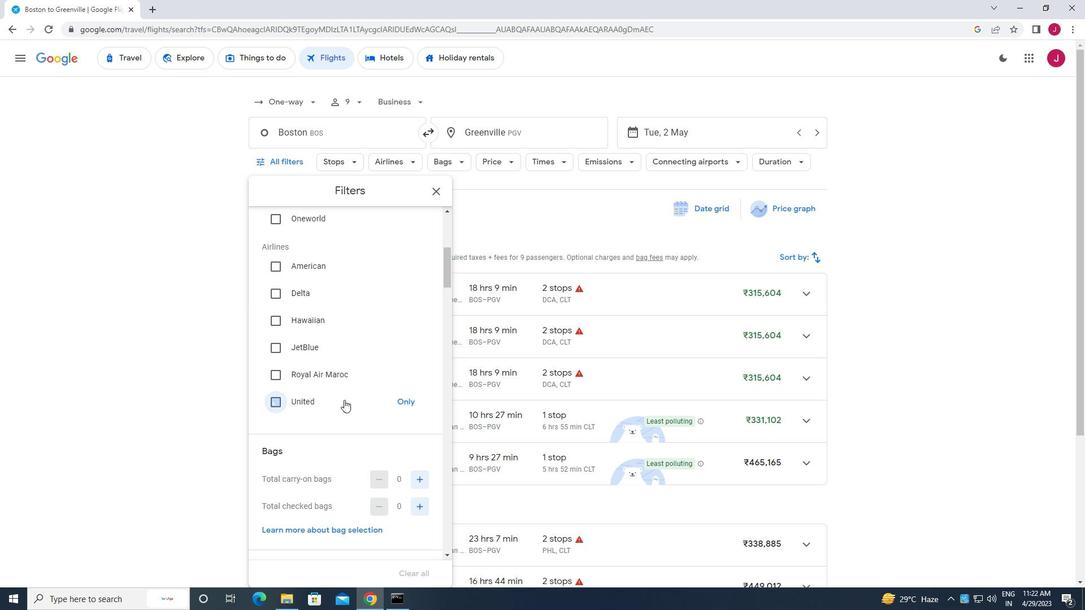 
Action: Mouse scrolled (350, 396) with delta (0, 0)
Screenshot: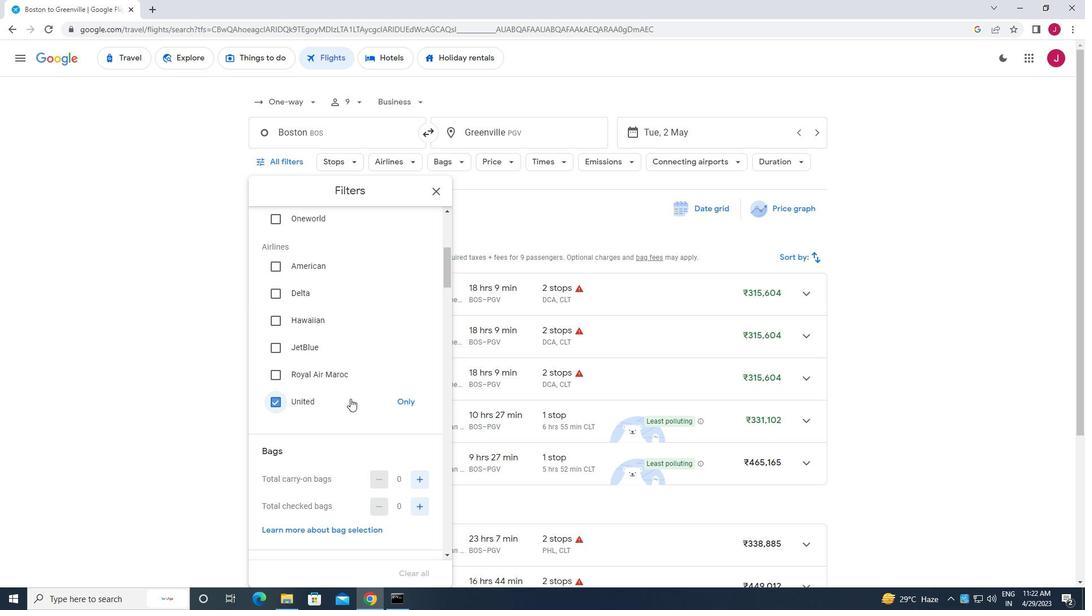 
Action: Mouse scrolled (350, 396) with delta (0, 0)
Screenshot: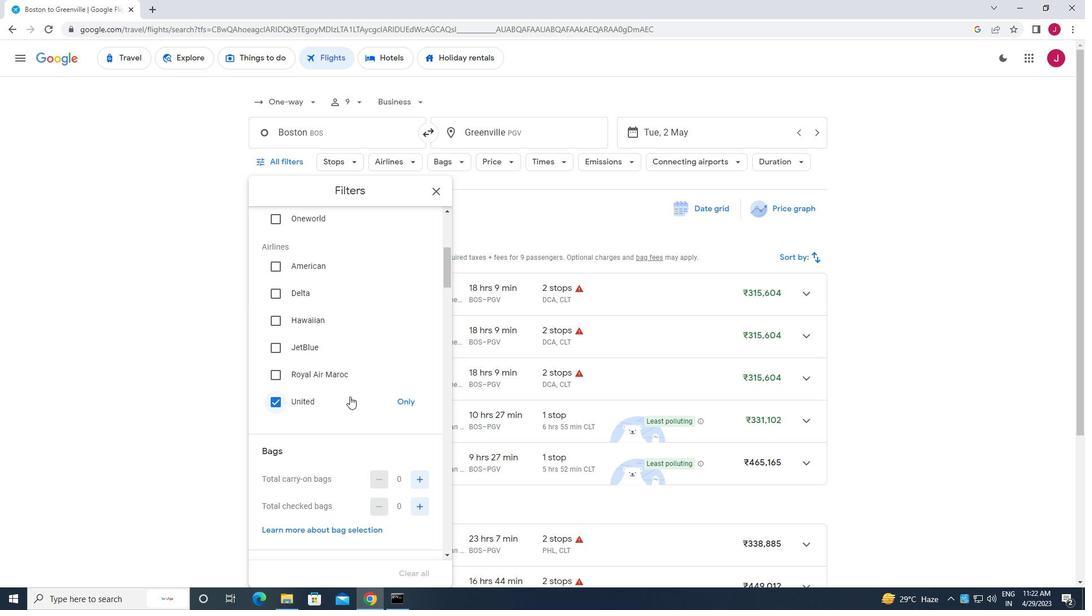
Action: Mouse scrolled (350, 396) with delta (0, 0)
Screenshot: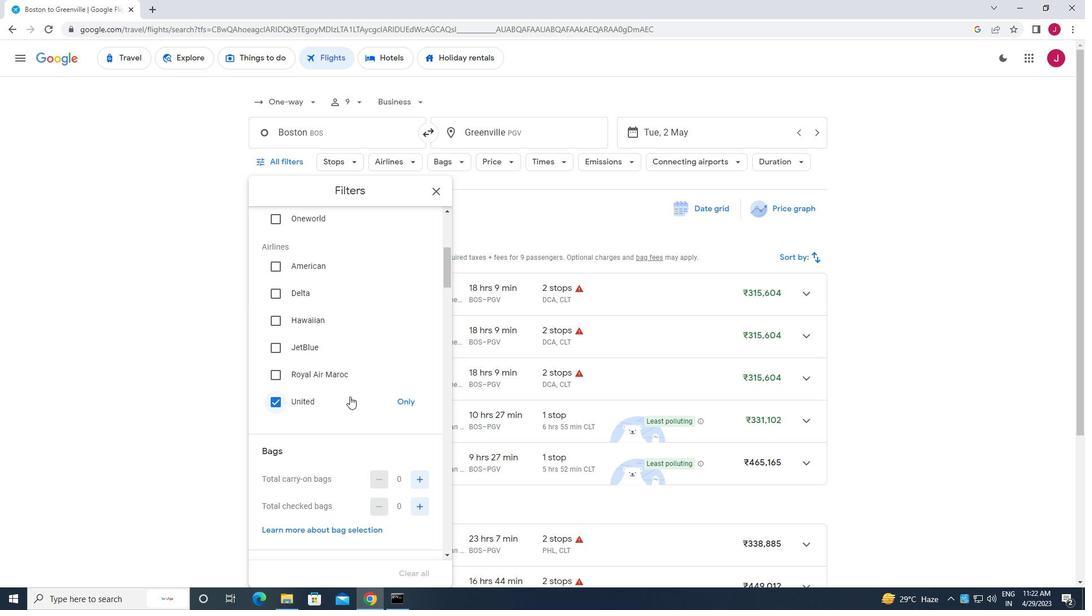
Action: Mouse moved to (349, 394)
Screenshot: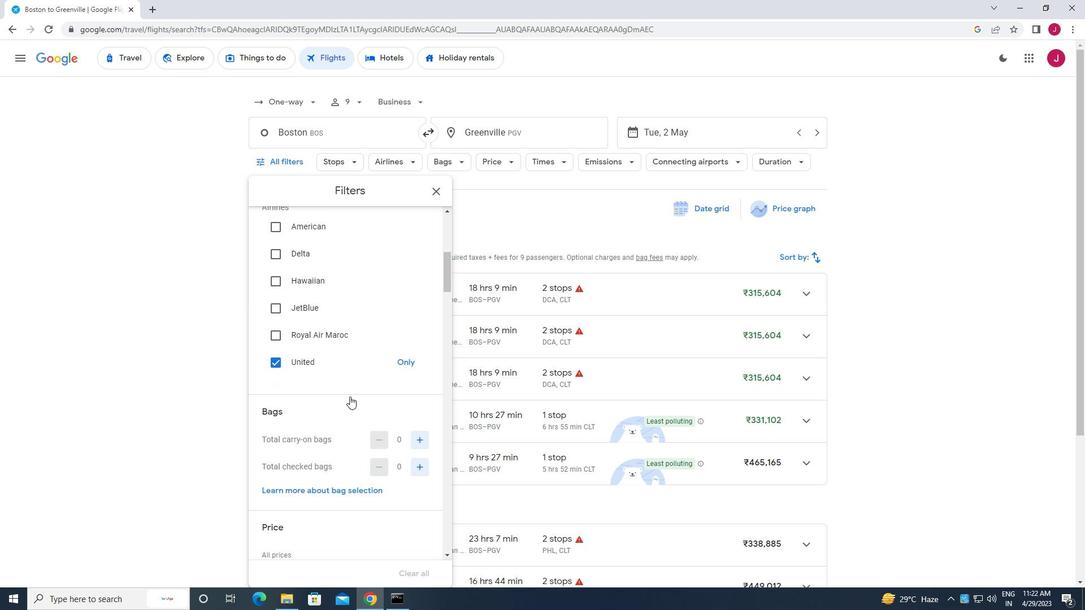 
Action: Mouse scrolled (349, 393) with delta (0, 0)
Screenshot: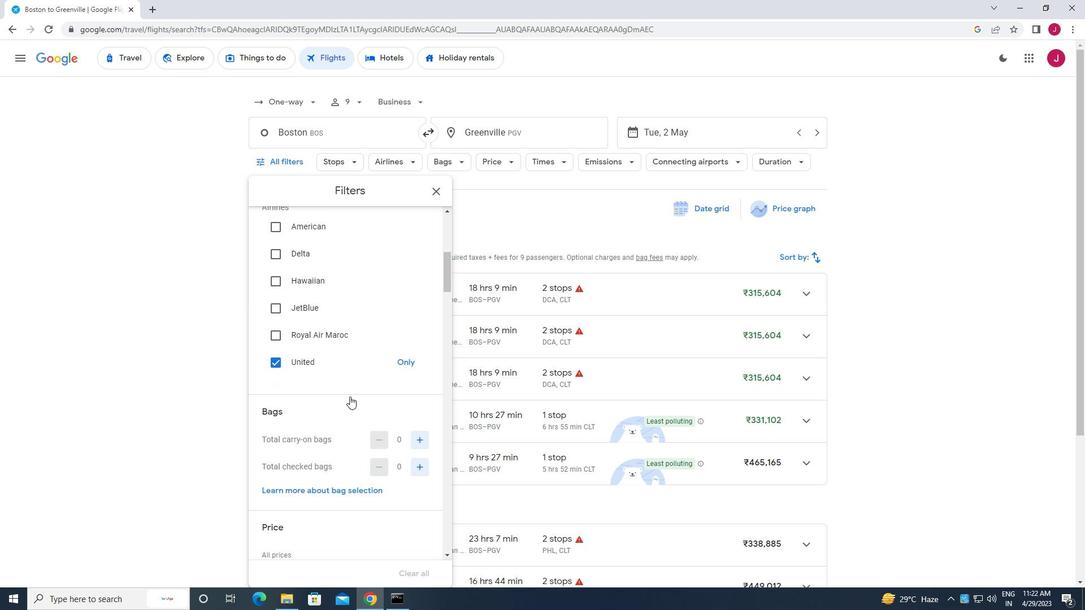 
Action: Mouse moved to (417, 281)
Screenshot: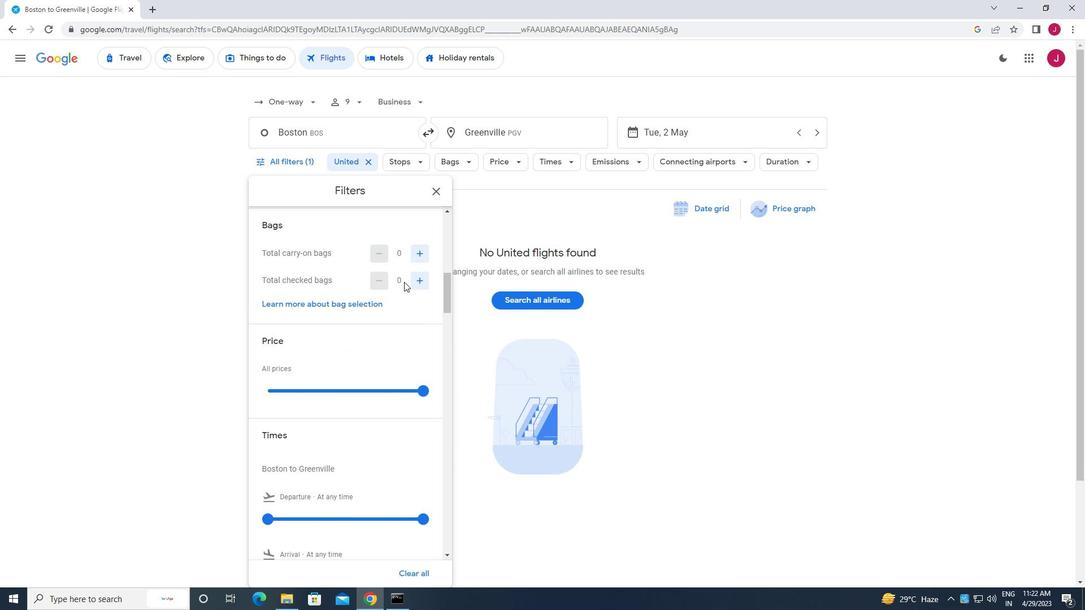 
Action: Mouse pressed left at (417, 281)
Screenshot: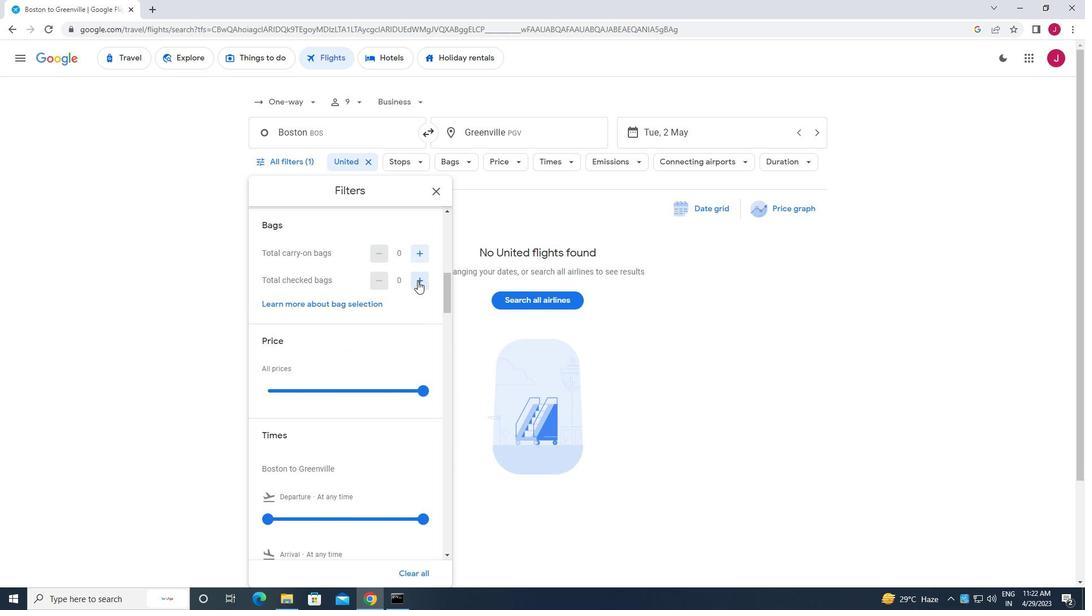 
Action: Mouse pressed left at (417, 281)
Screenshot: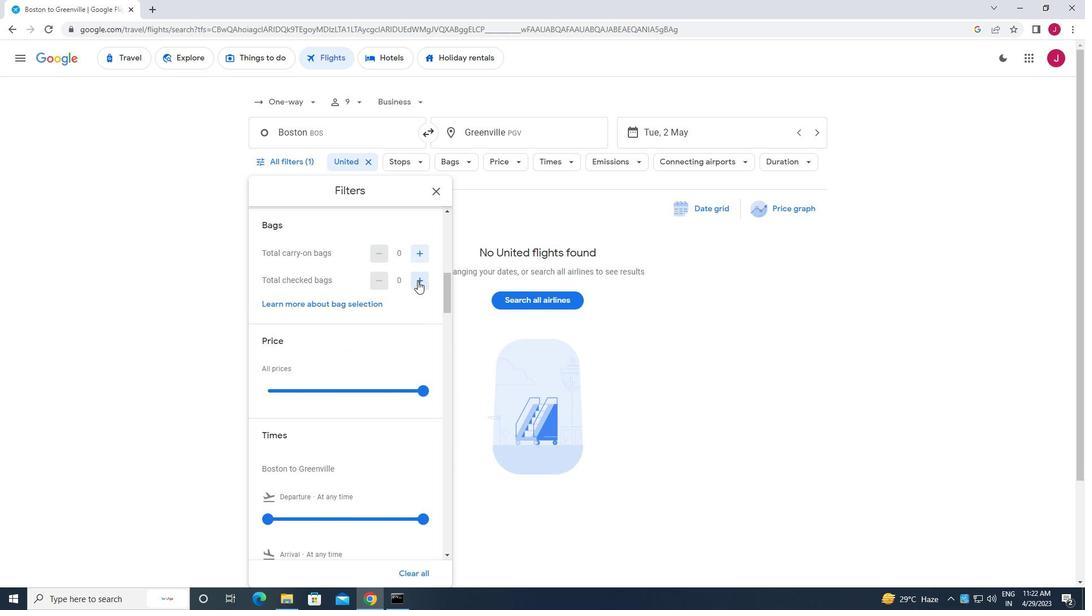 
Action: Mouse moved to (417, 281)
Screenshot: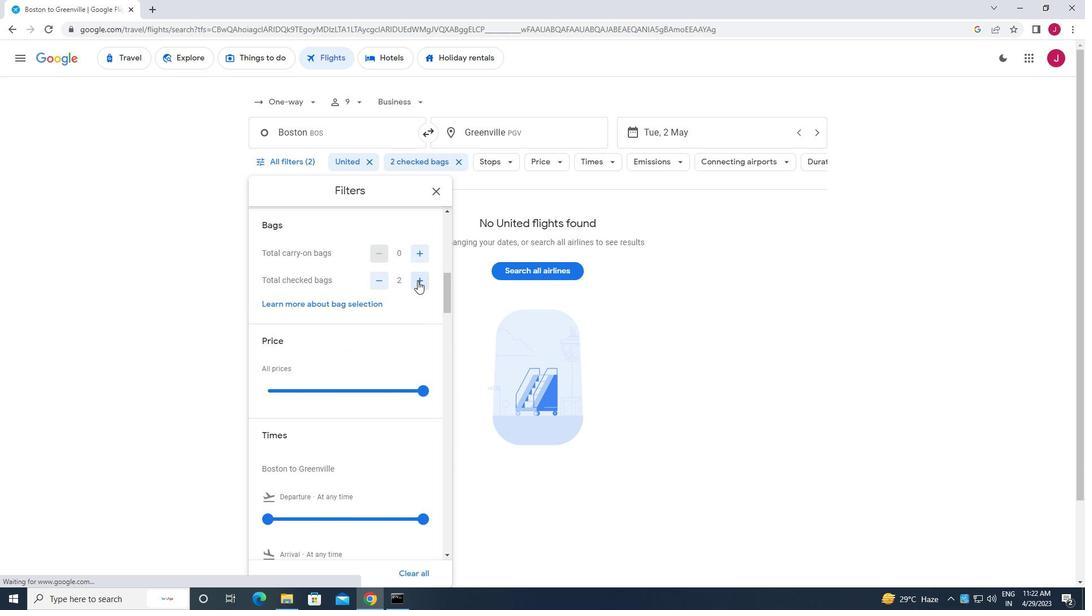 
Action: Mouse scrolled (417, 281) with delta (0, 0)
Screenshot: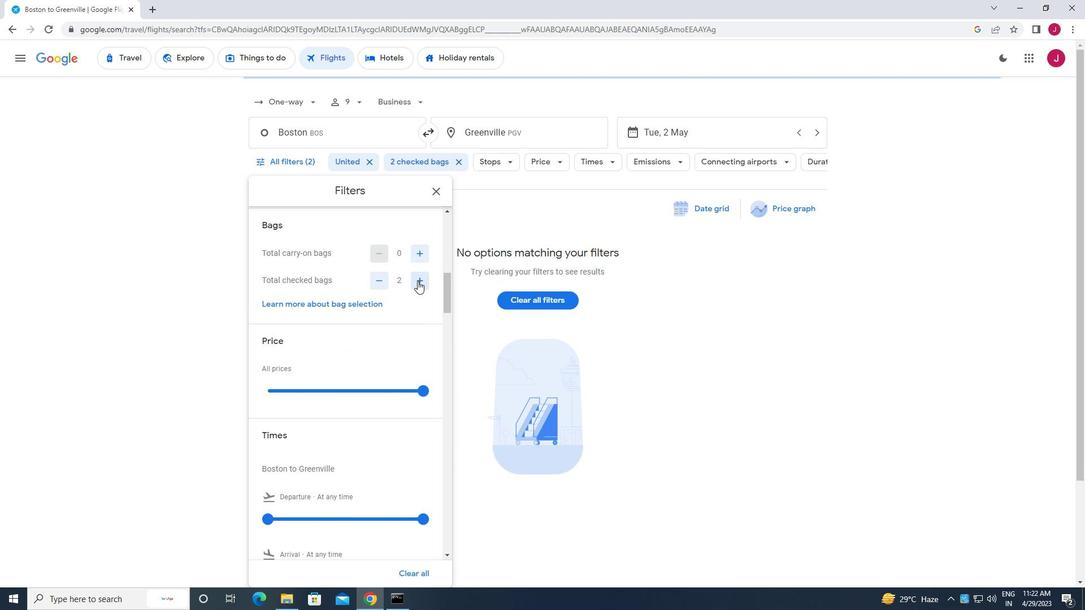 
Action: Mouse moved to (418, 283)
Screenshot: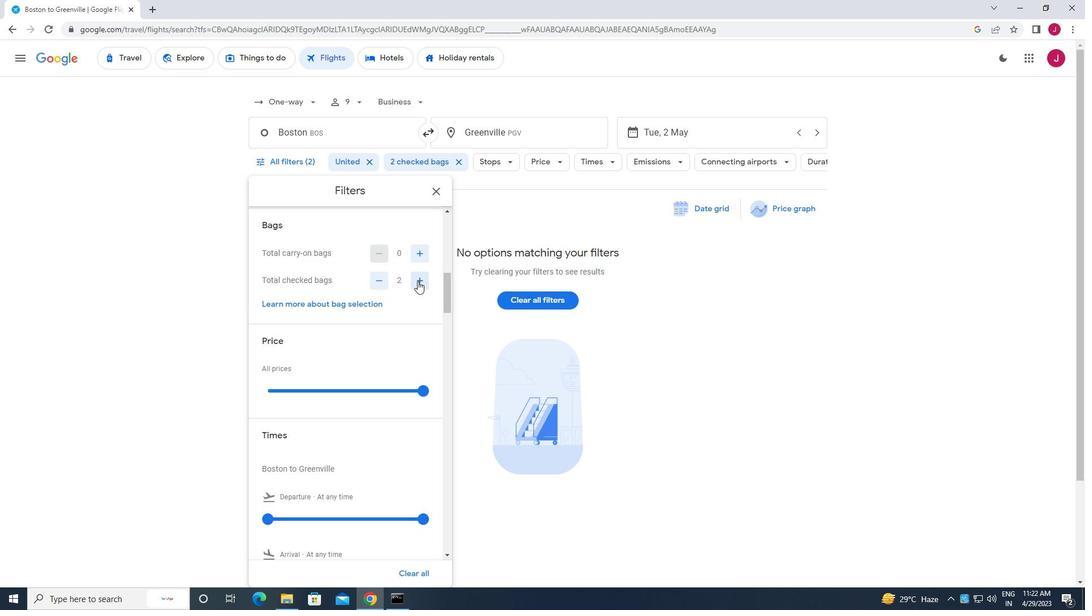 
Action: Mouse scrolled (418, 283) with delta (0, 0)
Screenshot: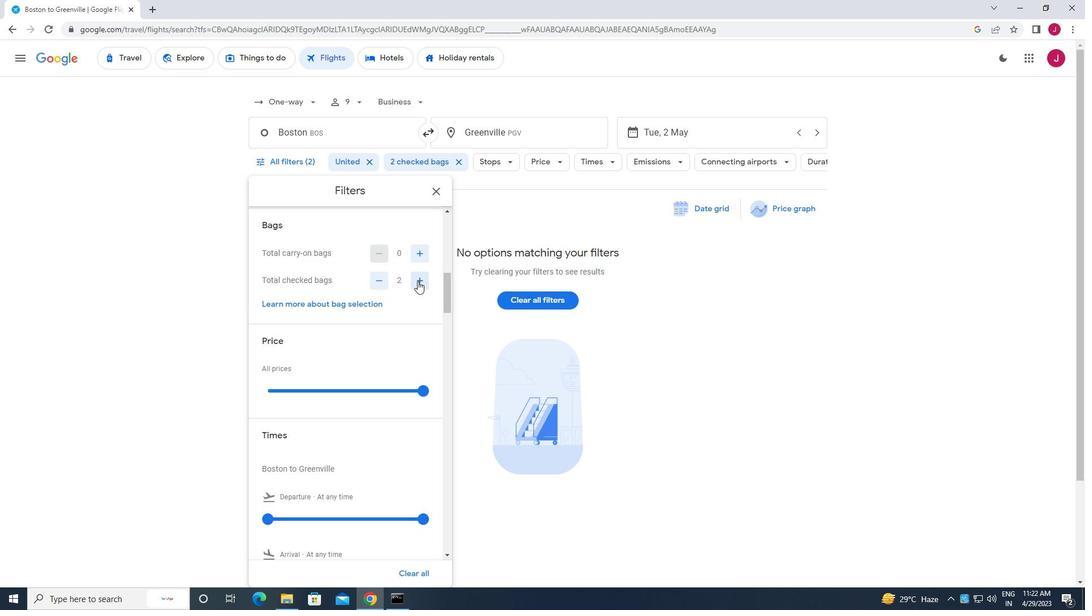 
Action: Mouse moved to (421, 280)
Screenshot: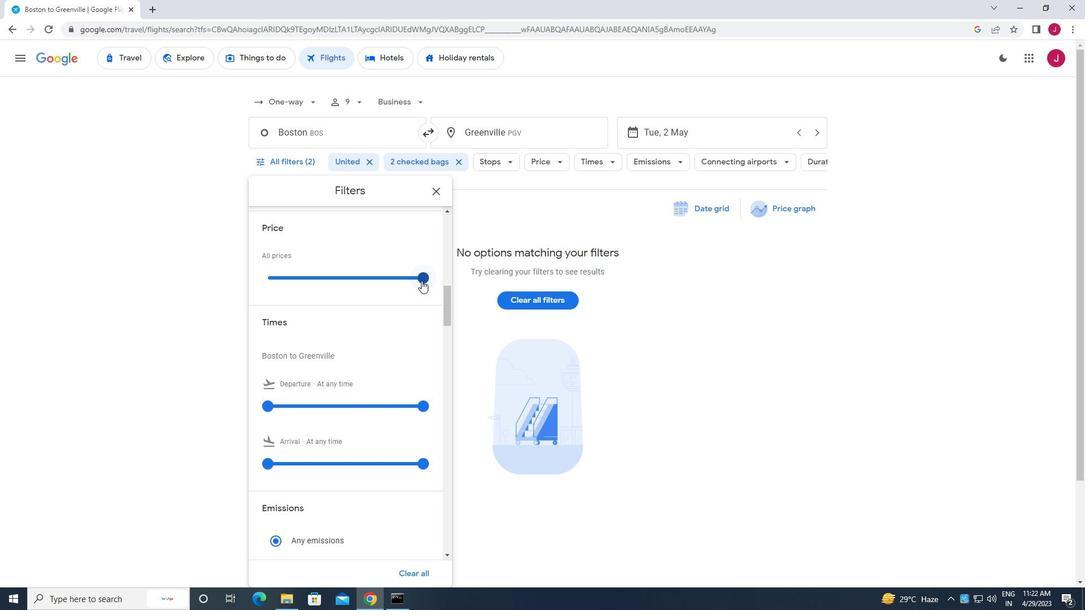 
Action: Mouse pressed left at (421, 280)
Screenshot: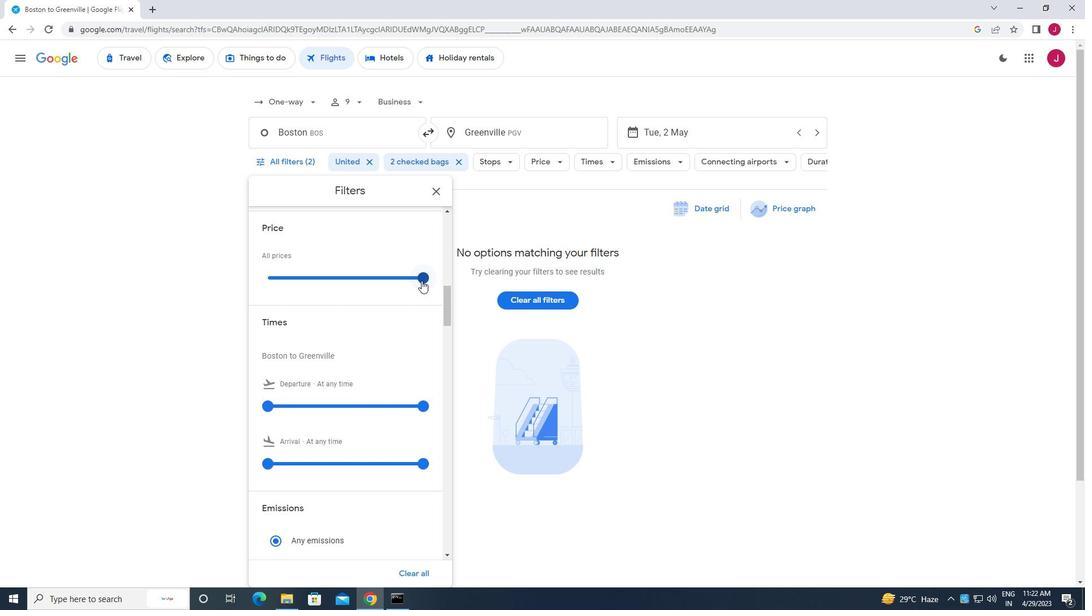 
Action: Mouse moved to (350, 300)
Screenshot: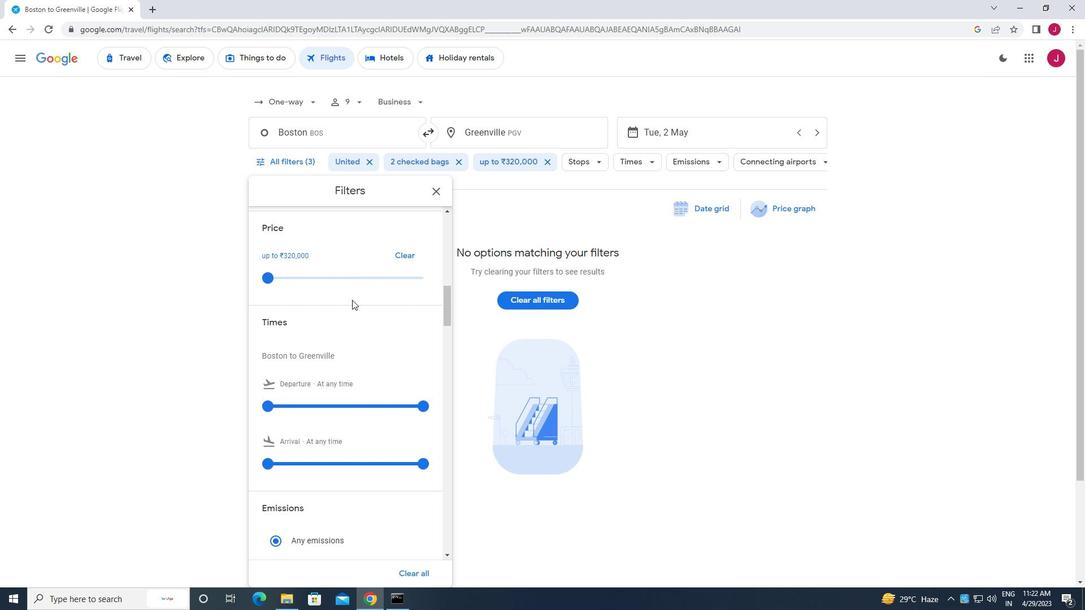 
Action: Mouse scrolled (350, 299) with delta (0, 0)
Screenshot: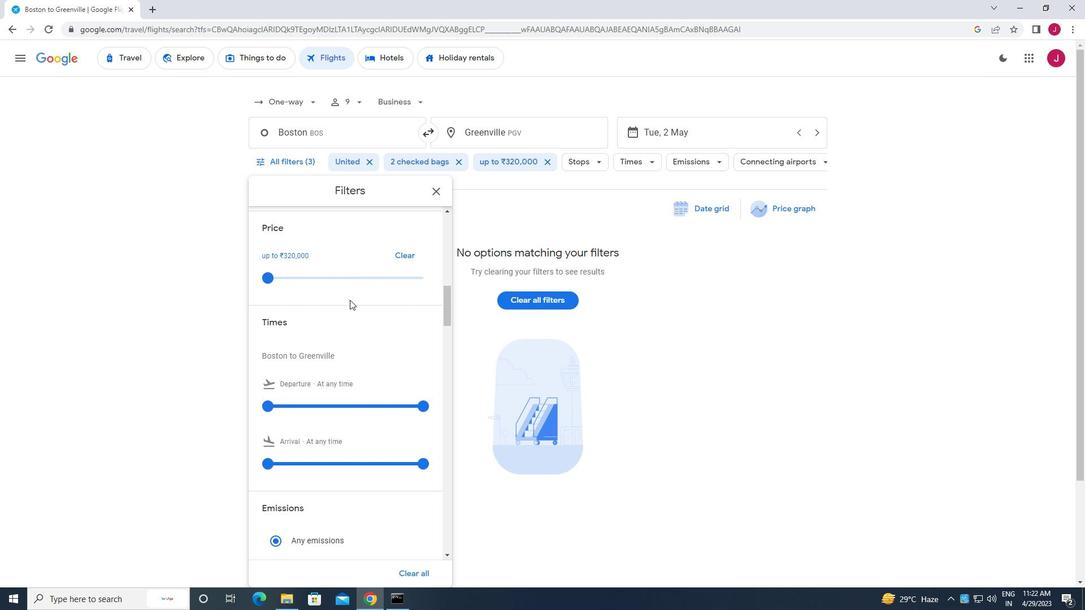 
Action: Mouse scrolled (350, 299) with delta (0, 0)
Screenshot: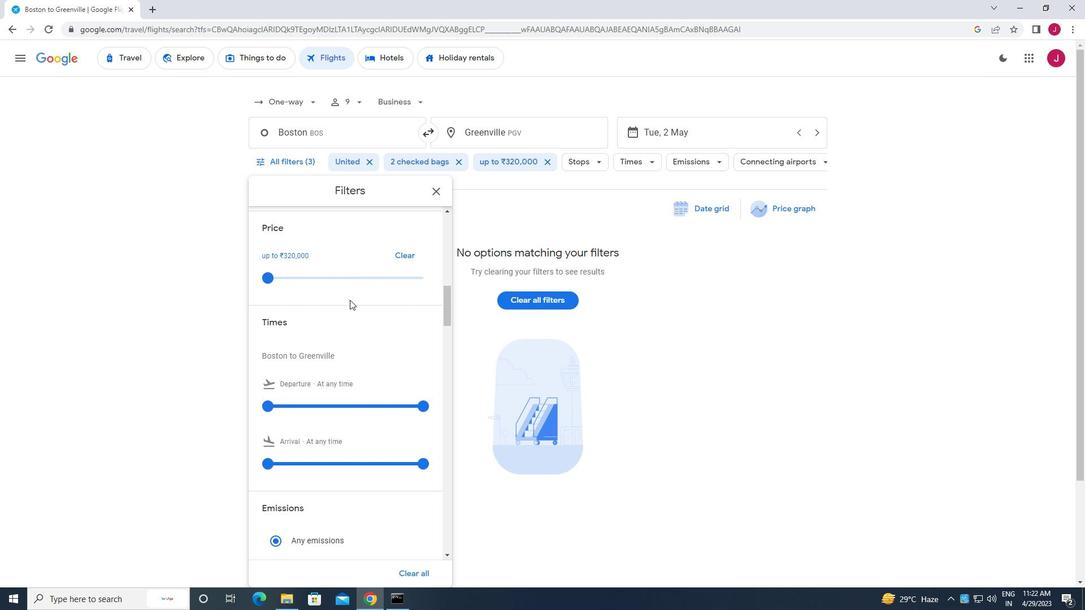 
Action: Mouse moved to (269, 292)
Screenshot: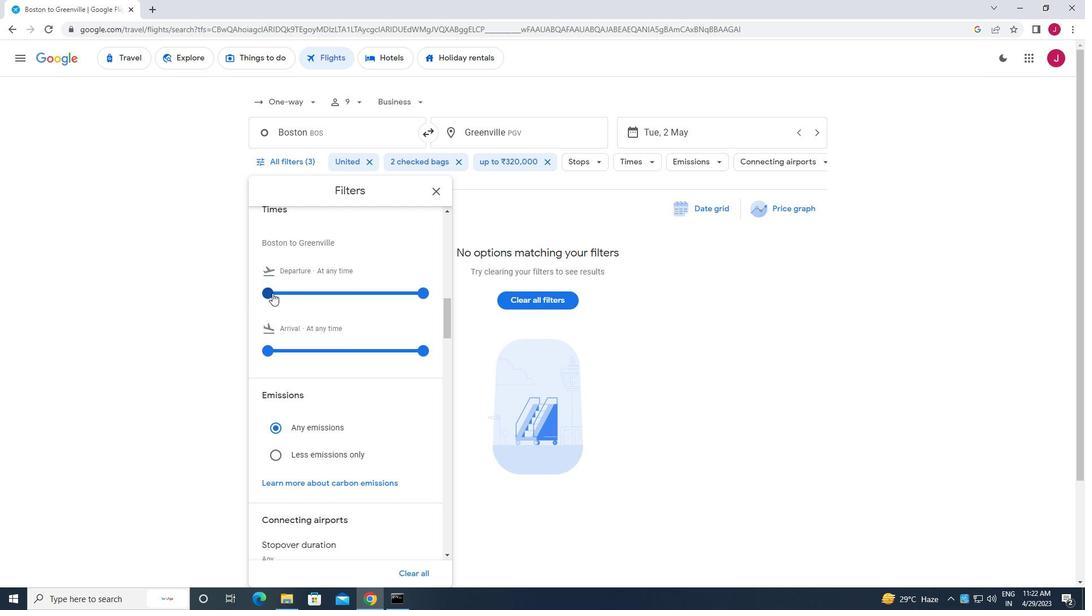 
Action: Mouse pressed left at (269, 292)
Screenshot: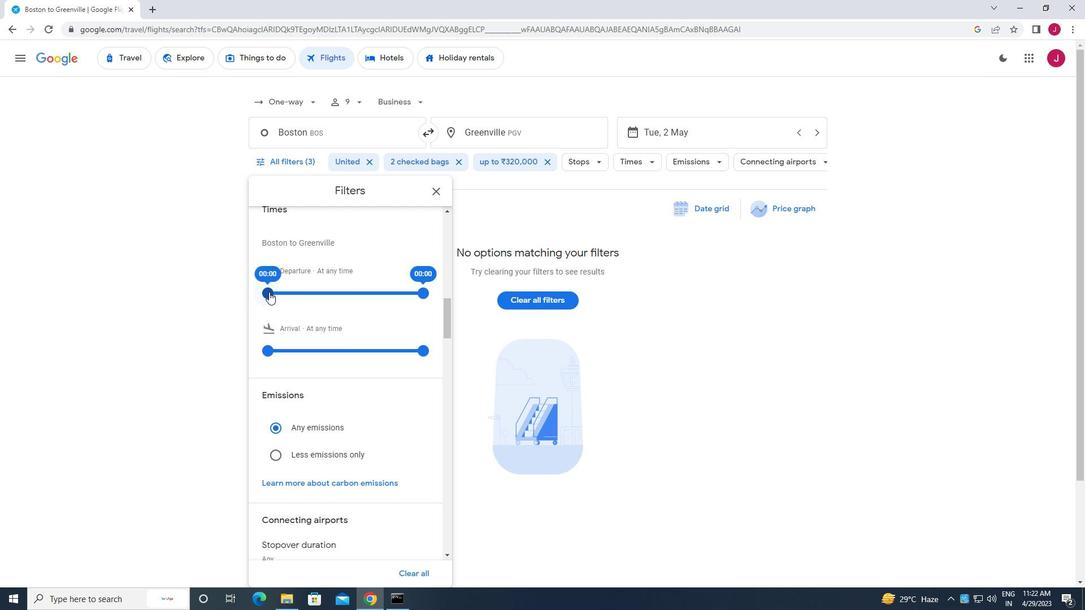 
Action: Mouse moved to (418, 293)
Screenshot: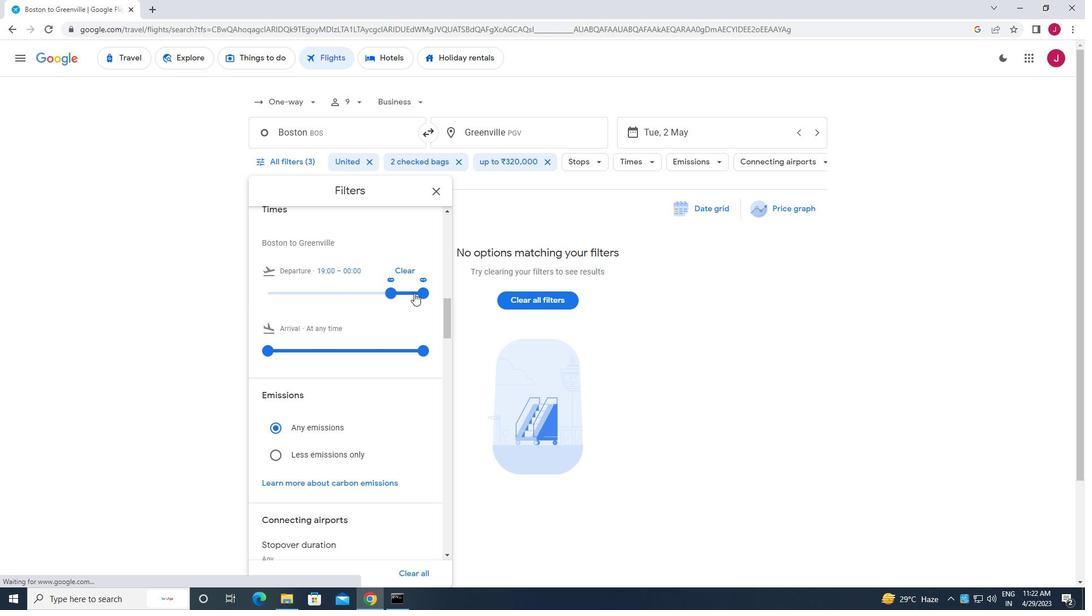 
Action: Mouse pressed left at (418, 293)
Screenshot: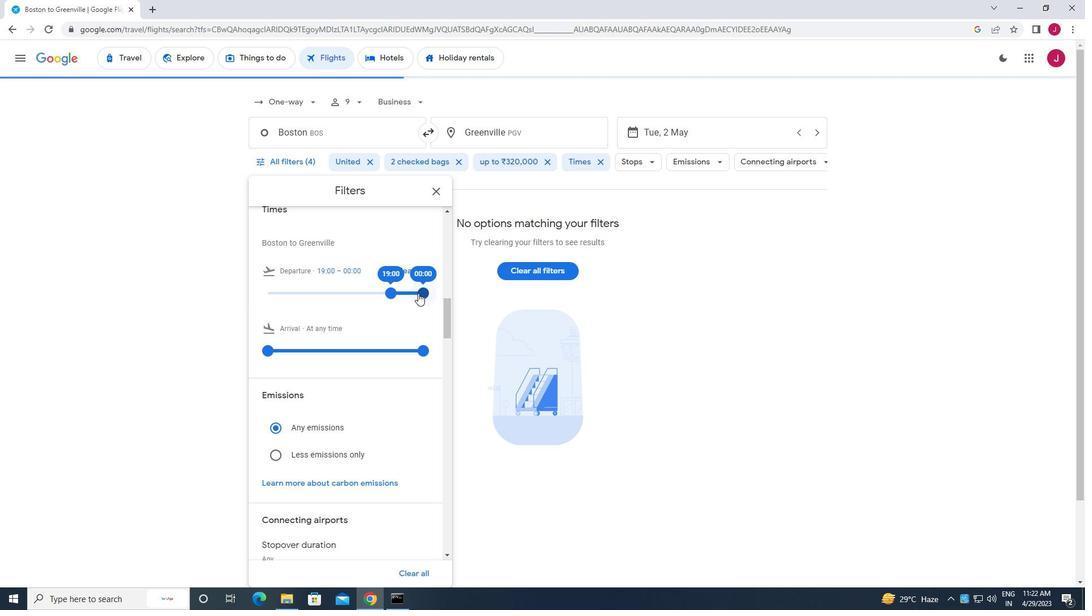 
Action: Mouse moved to (437, 191)
Screenshot: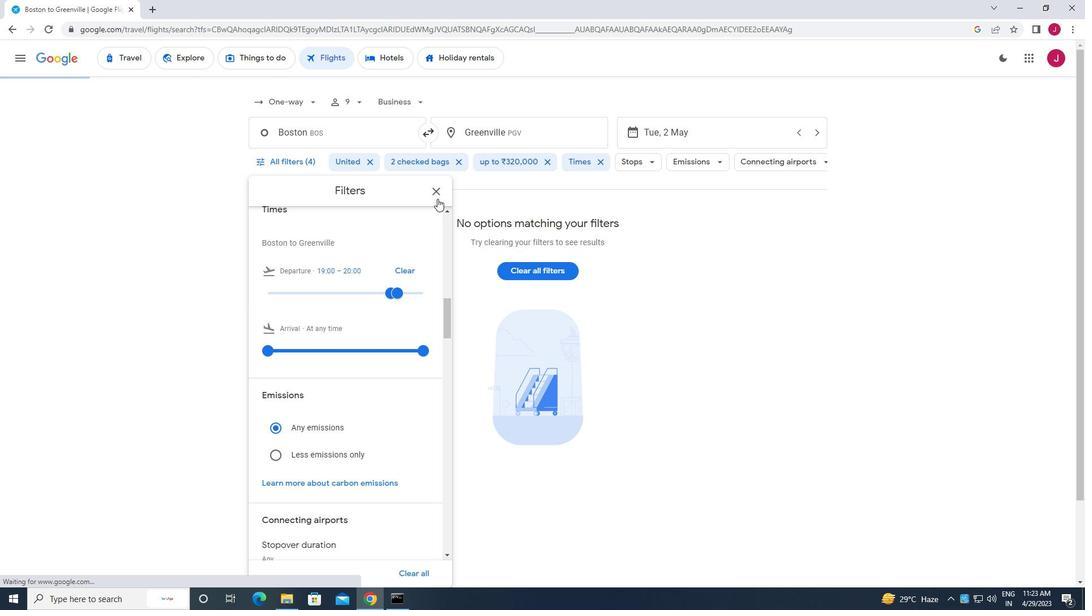 
Action: Mouse pressed left at (437, 191)
Screenshot: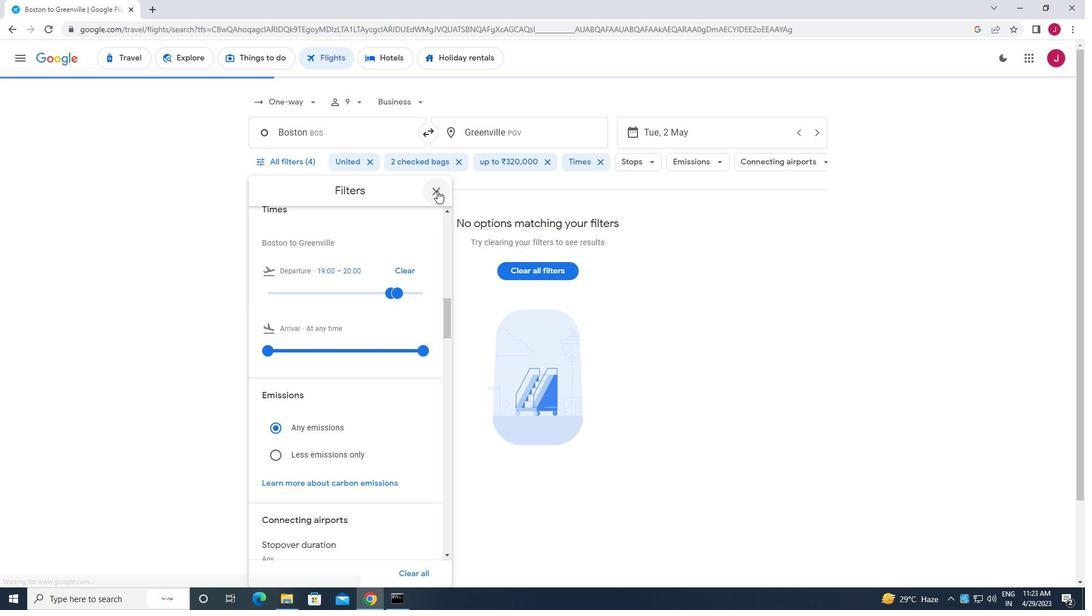 
Action: Mouse moved to (436, 191)
Screenshot: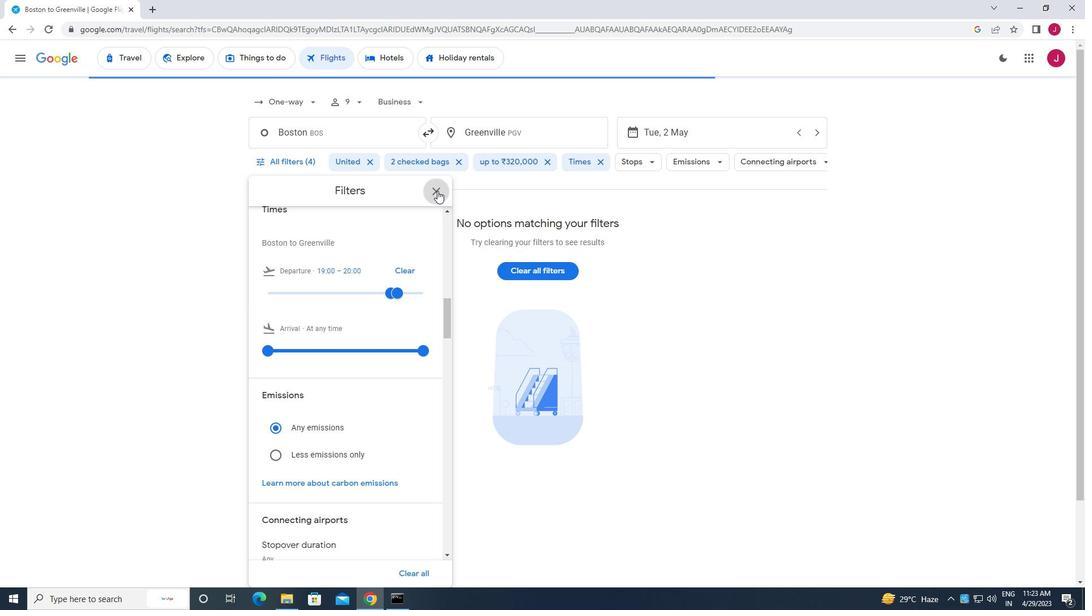 
